 Task: Find connections with filter location Saint-Dizier with filter topic #successwith filter profile language German with filter current company Lenskart.com with filter school Suresh Gyan Vihar Univeristy, Jaipur with filter industry Retail Art Dealers with filter service category UX Research with filter keywords title Marketing Research Analyst
Action: Mouse moved to (308, 238)
Screenshot: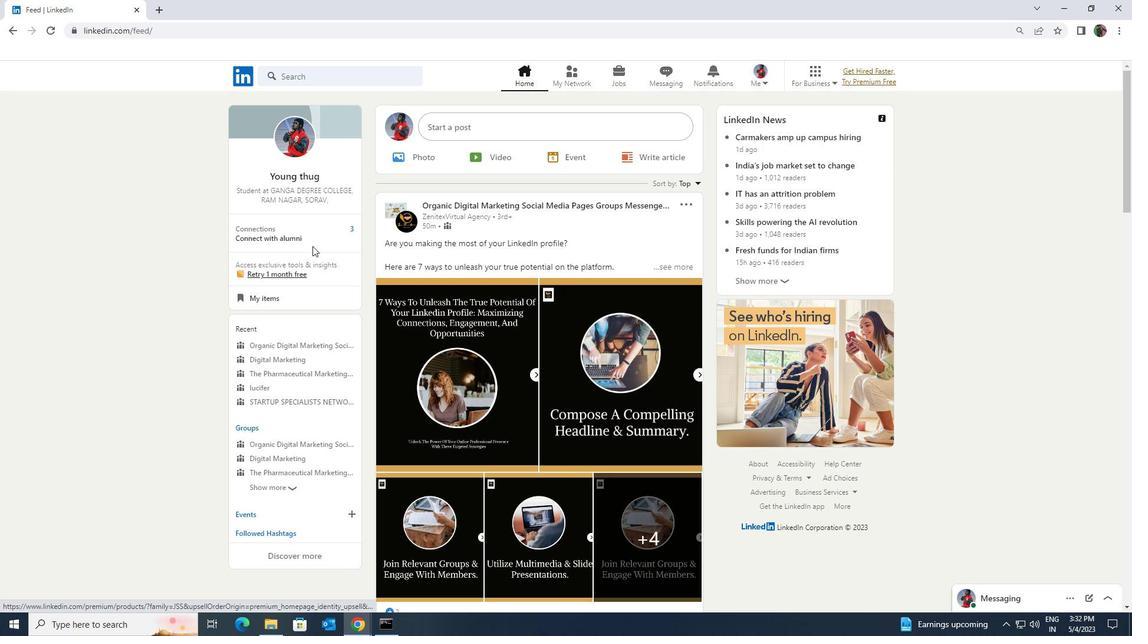 
Action: Mouse pressed left at (308, 238)
Screenshot: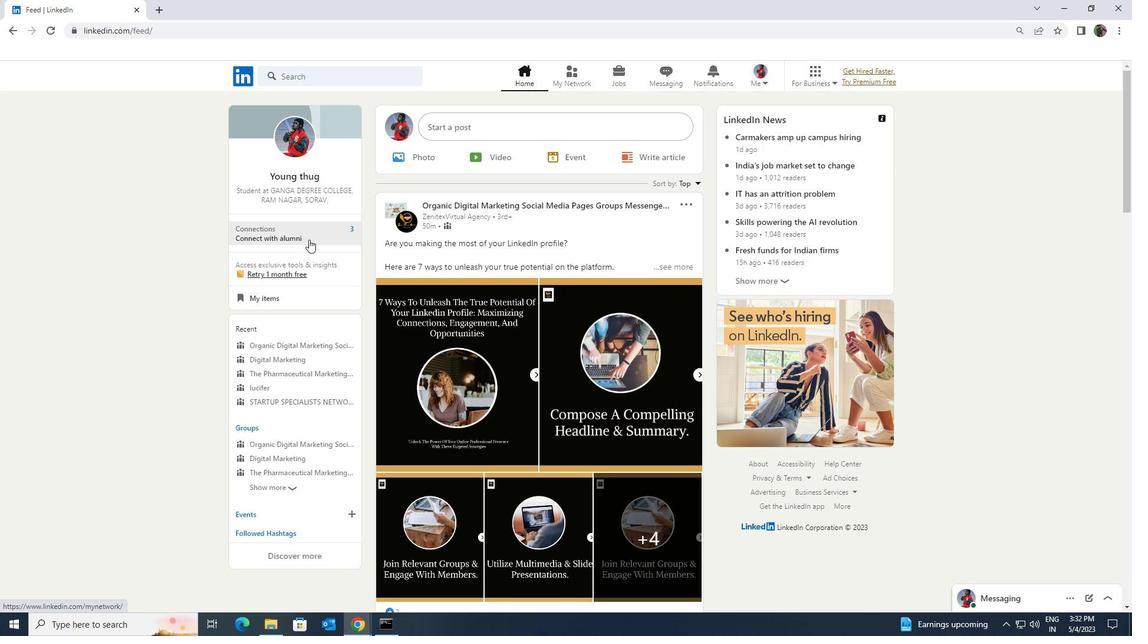 
Action: Mouse moved to (310, 143)
Screenshot: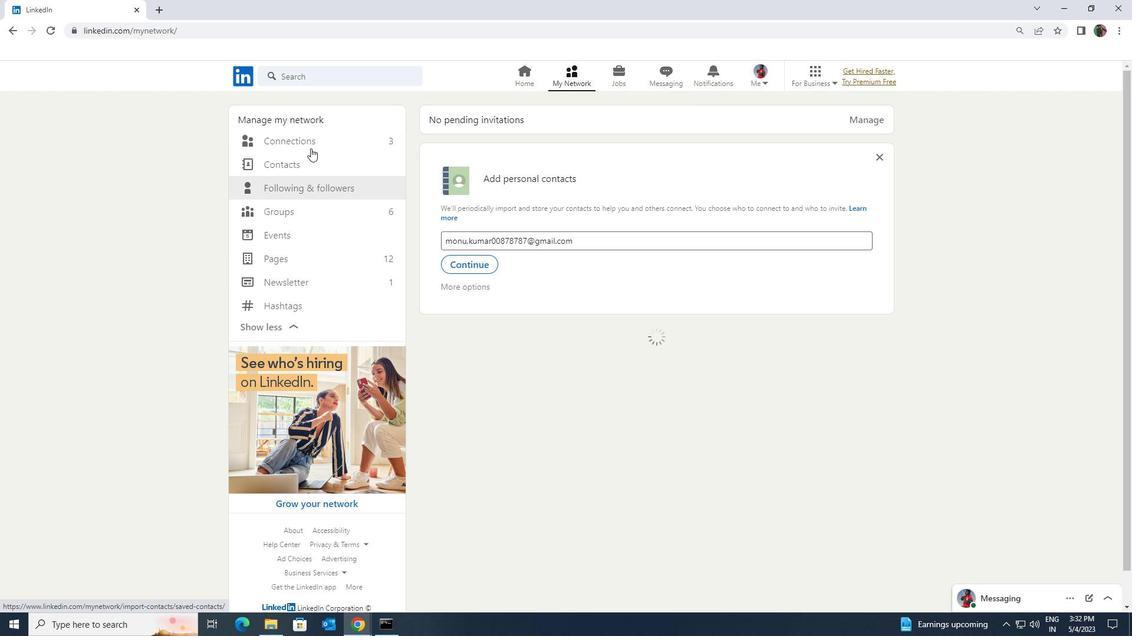 
Action: Mouse pressed left at (310, 143)
Screenshot: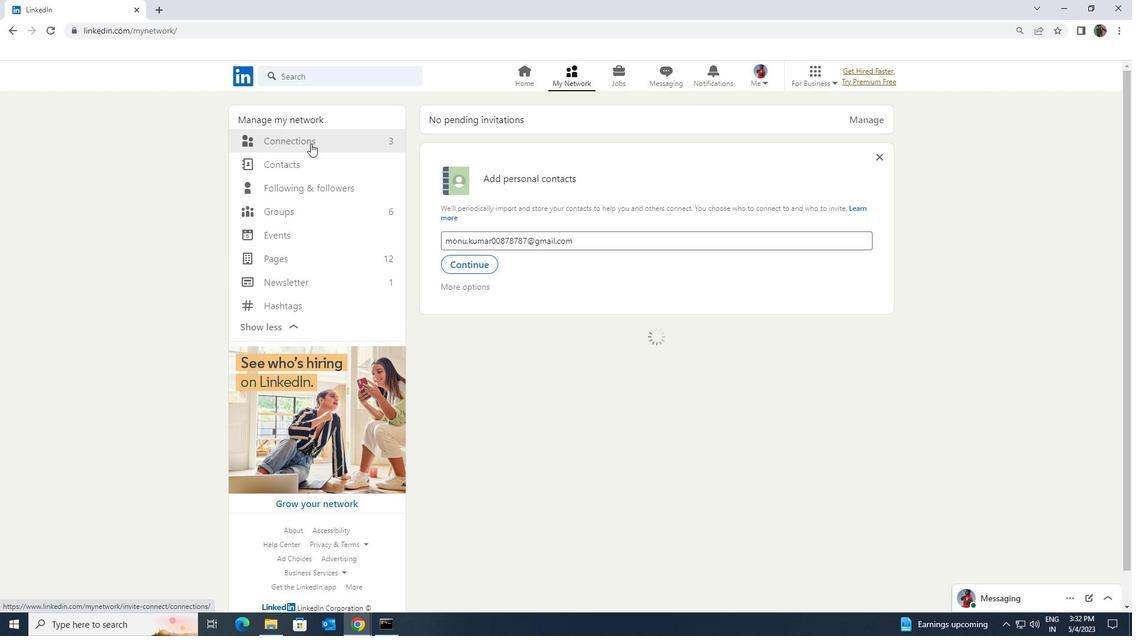 
Action: Mouse moved to (630, 142)
Screenshot: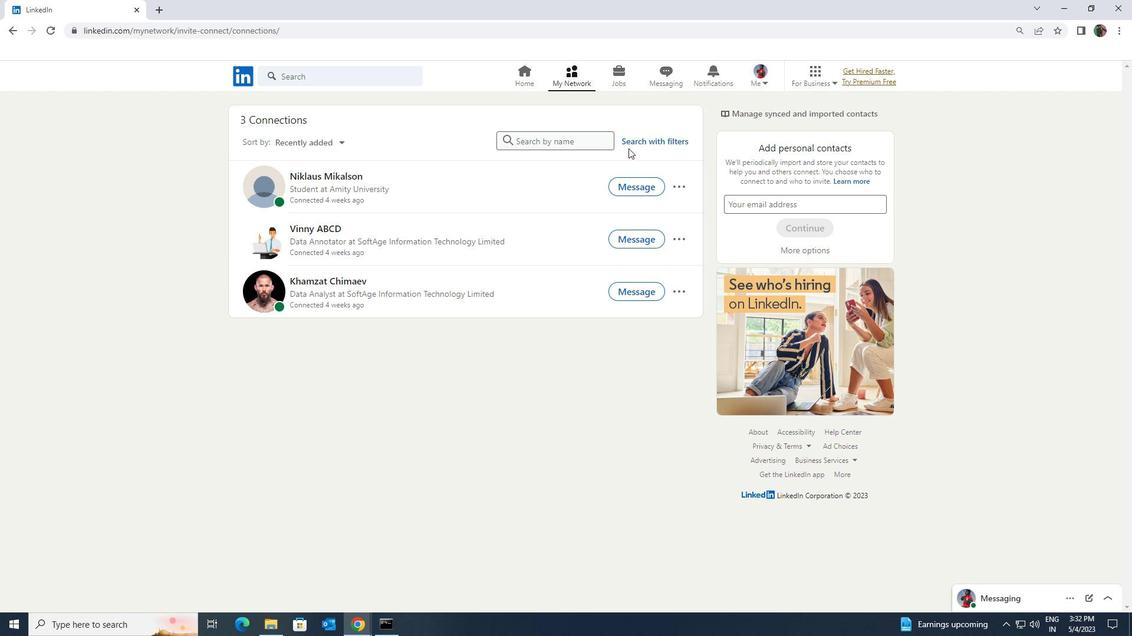 
Action: Mouse pressed left at (630, 142)
Screenshot: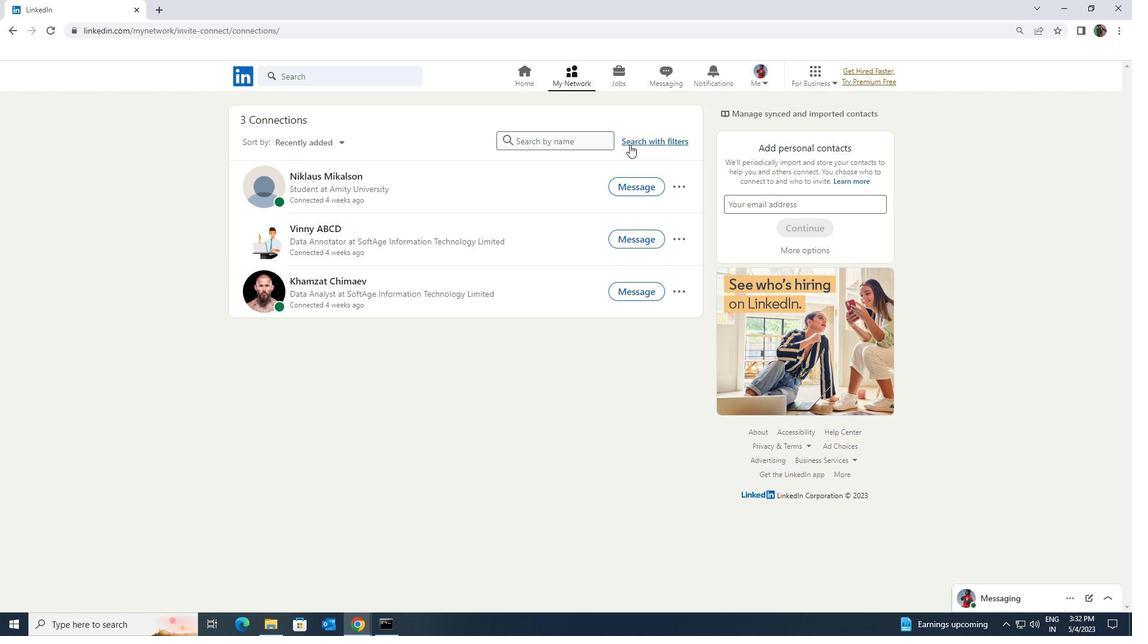 
Action: Mouse moved to (606, 110)
Screenshot: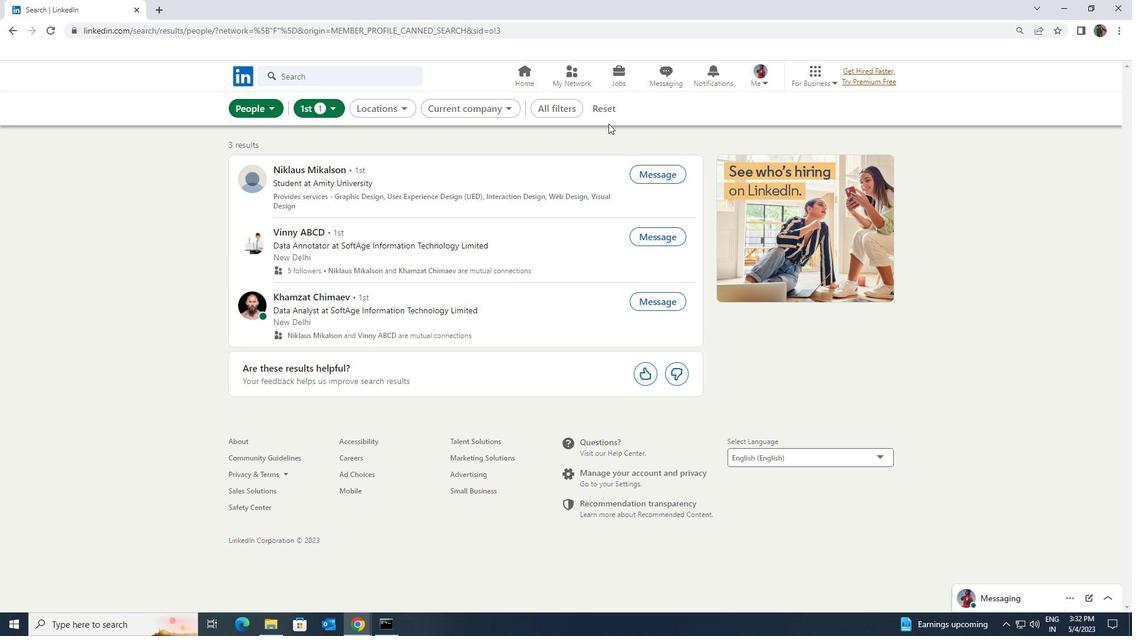 
Action: Mouse pressed left at (606, 110)
Screenshot: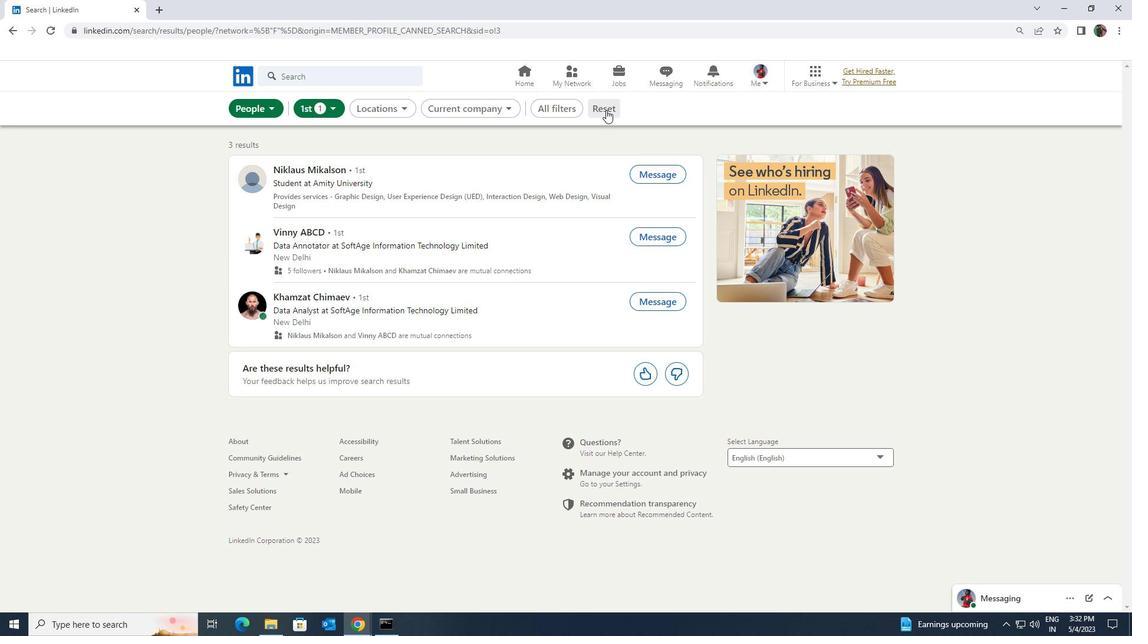 
Action: Mouse moved to (597, 109)
Screenshot: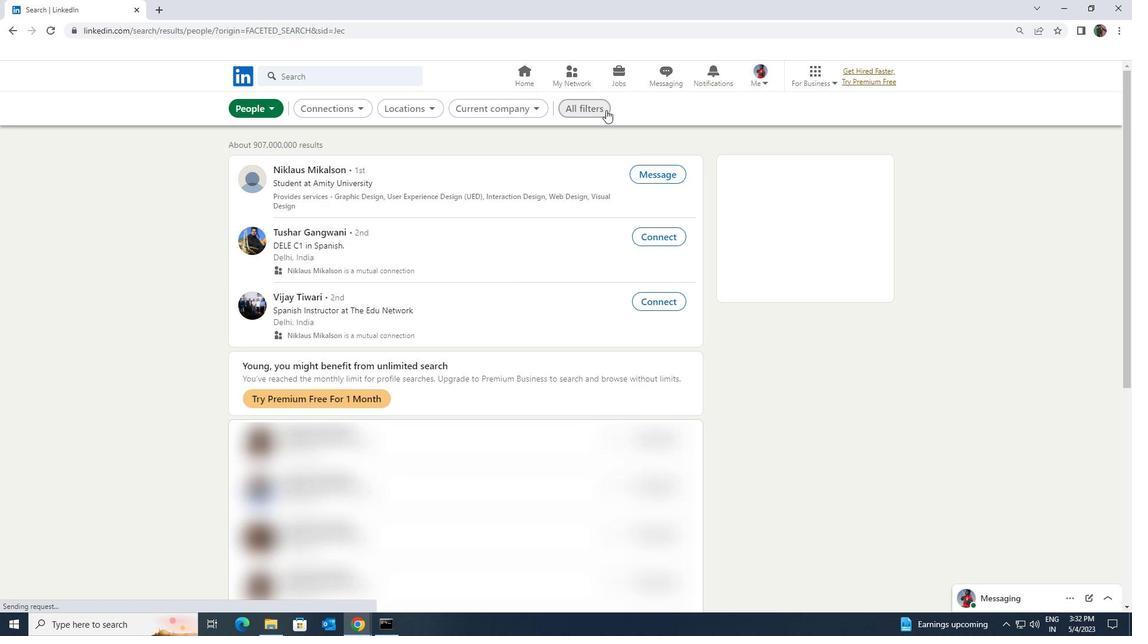 
Action: Mouse pressed left at (597, 109)
Screenshot: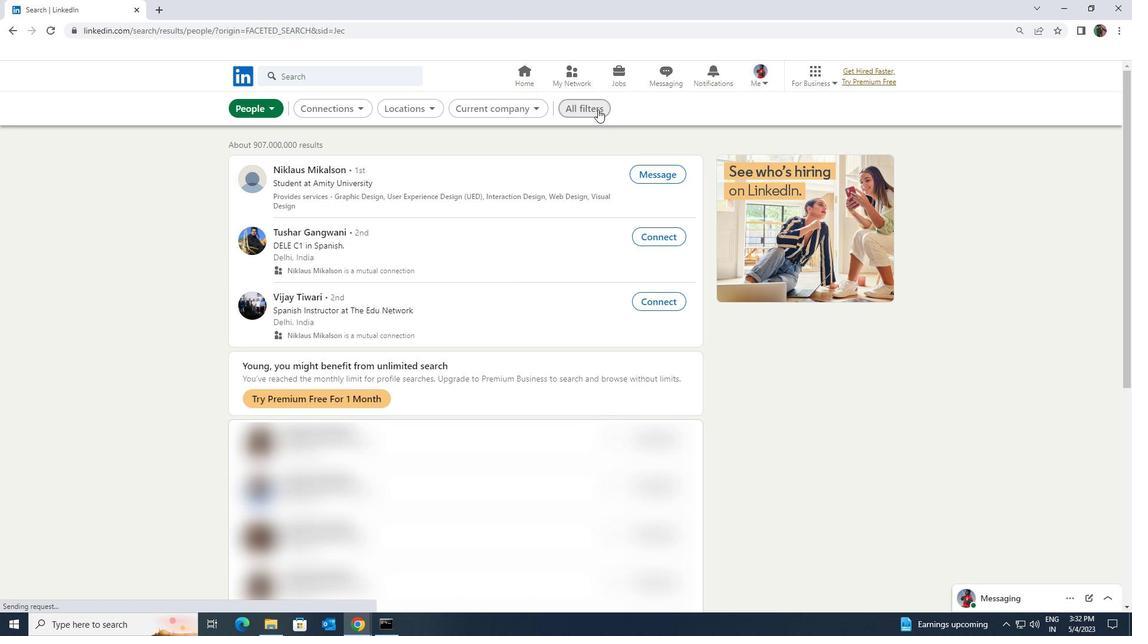 
Action: Mouse moved to (1044, 460)
Screenshot: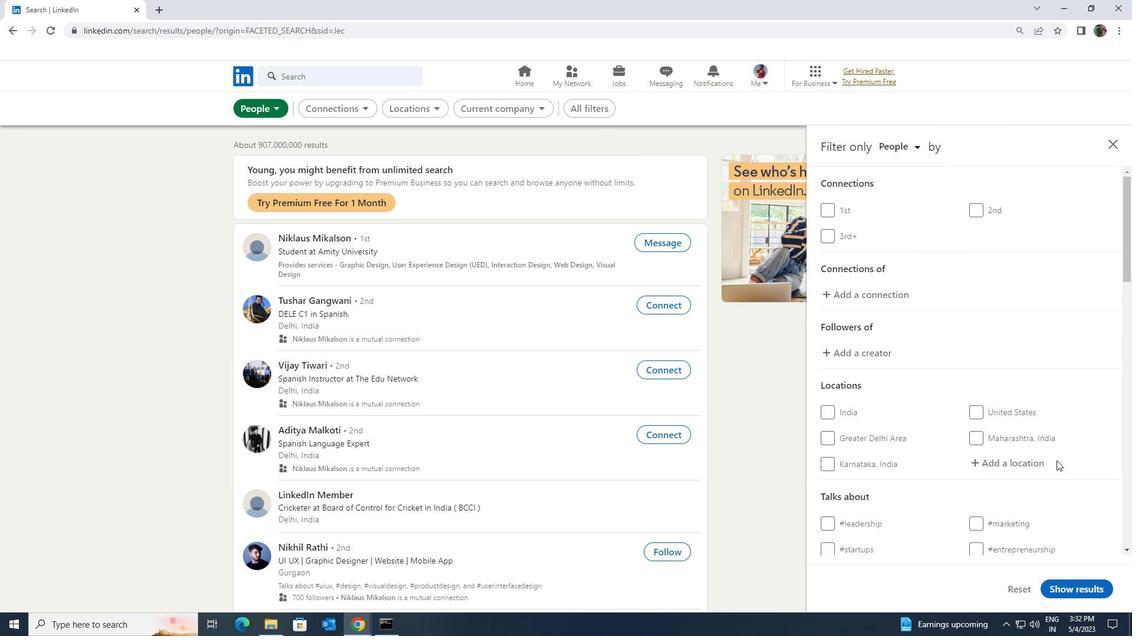 
Action: Mouse pressed left at (1044, 460)
Screenshot: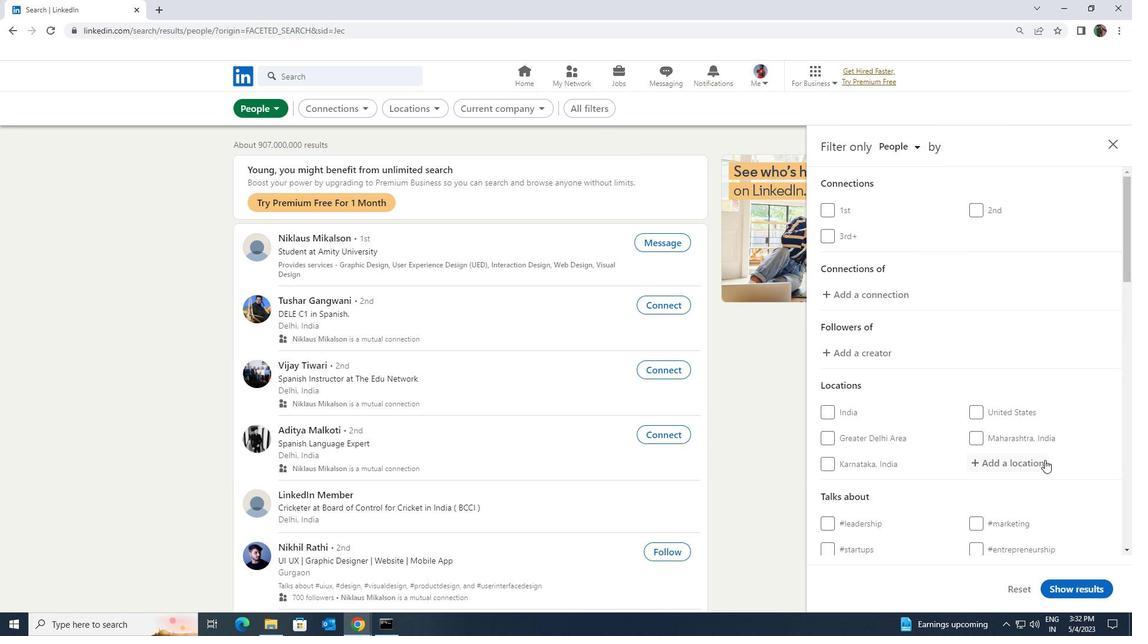 
Action: Key pressed <Key.shift>SAINT<Key.space><Key.shift>DIZ
Screenshot: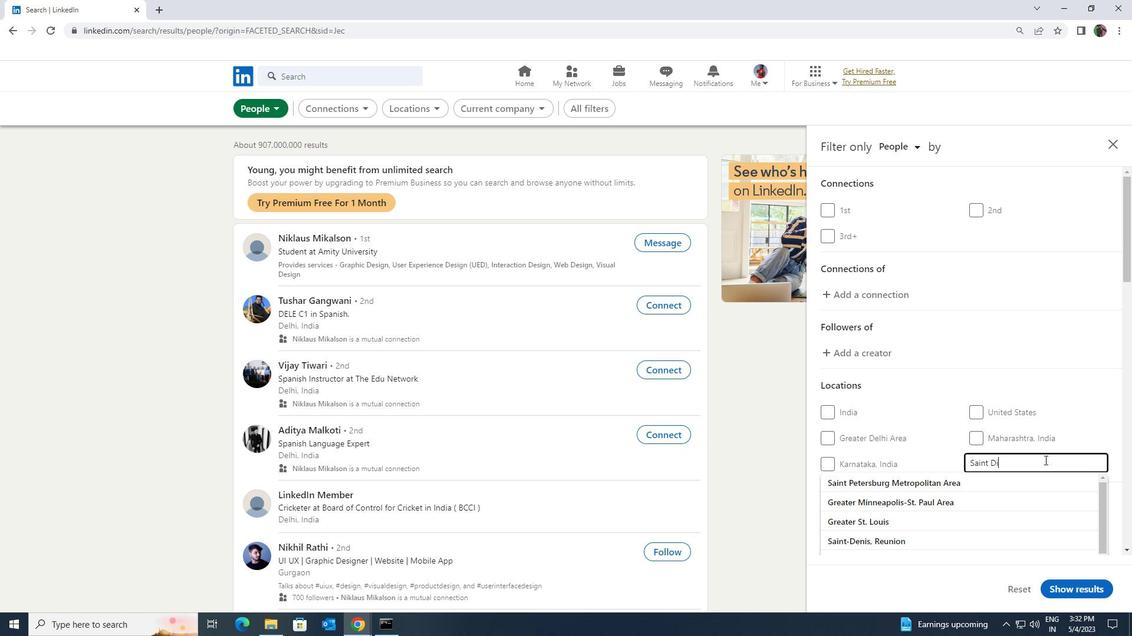 
Action: Mouse moved to (1033, 482)
Screenshot: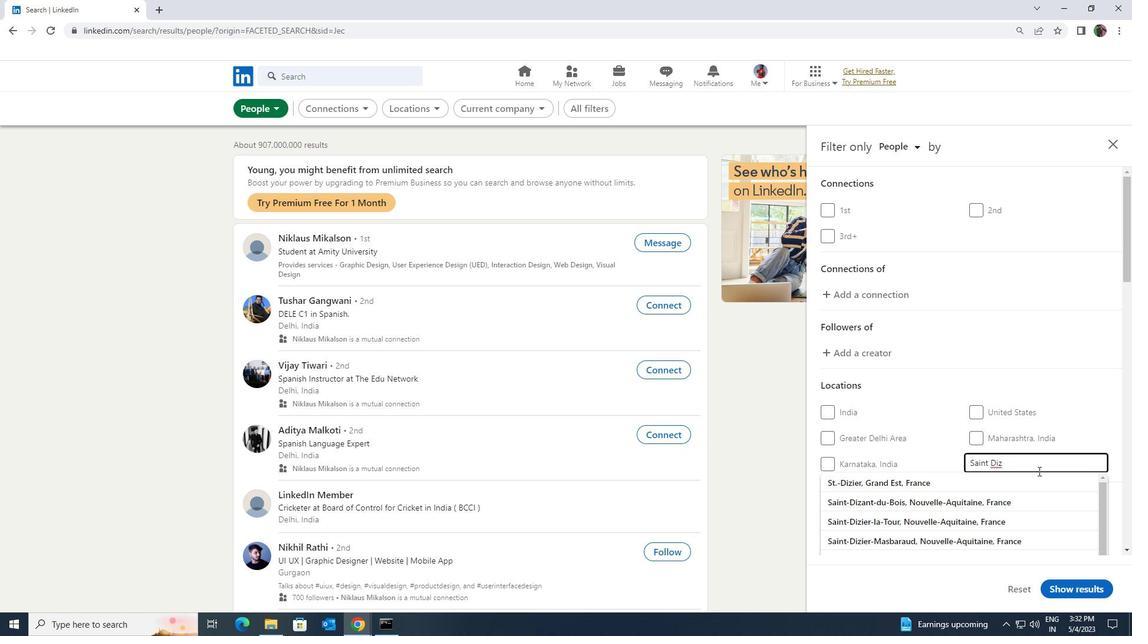 
Action: Mouse pressed left at (1033, 482)
Screenshot: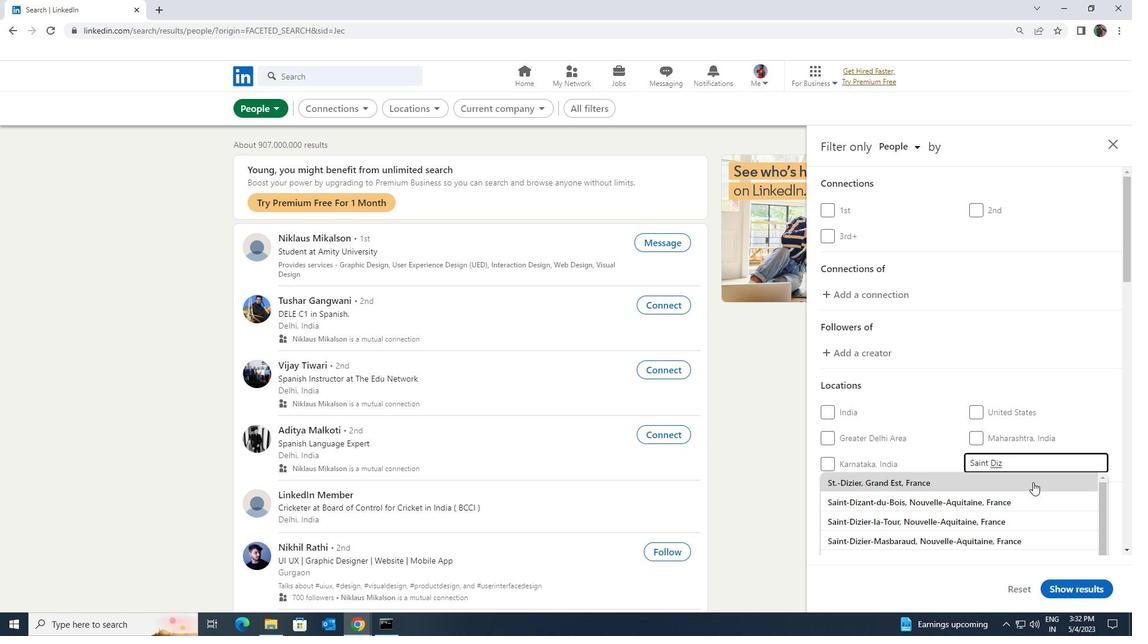 
Action: Mouse scrolled (1033, 482) with delta (0, 0)
Screenshot: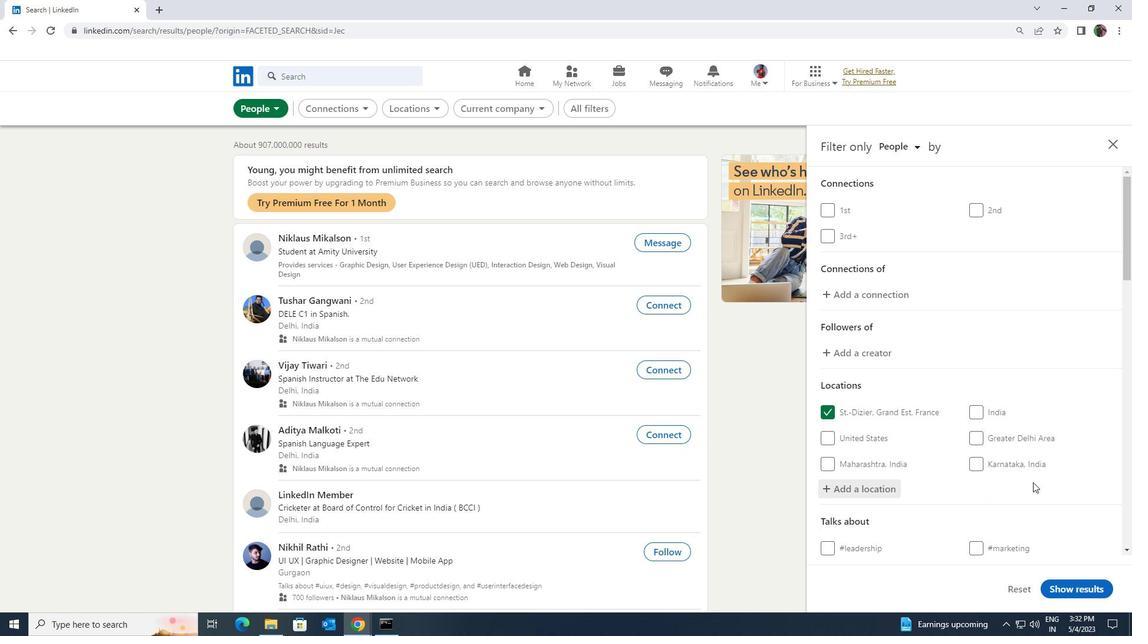 
Action: Mouse moved to (1032, 483)
Screenshot: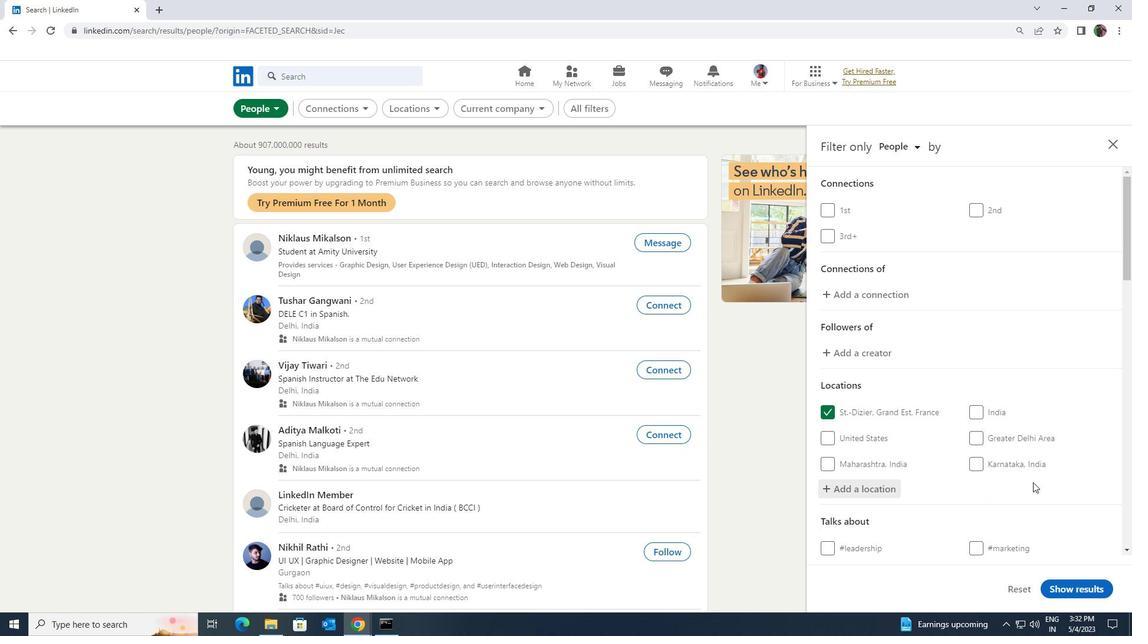 
Action: Mouse scrolled (1032, 482) with delta (0, 0)
Screenshot: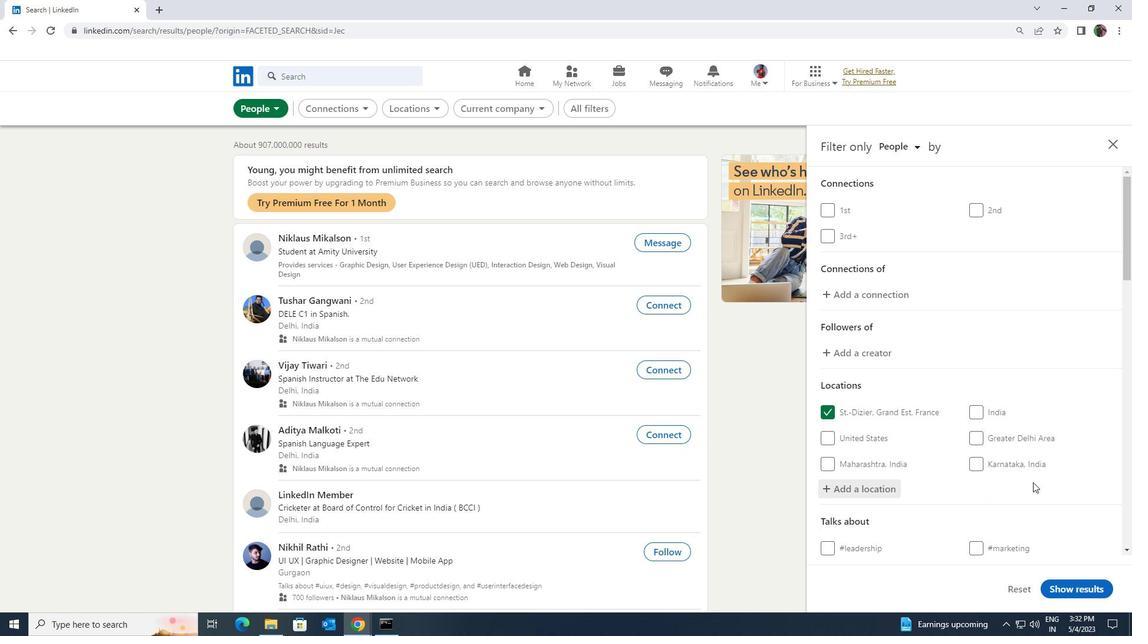 
Action: Mouse moved to (1030, 483)
Screenshot: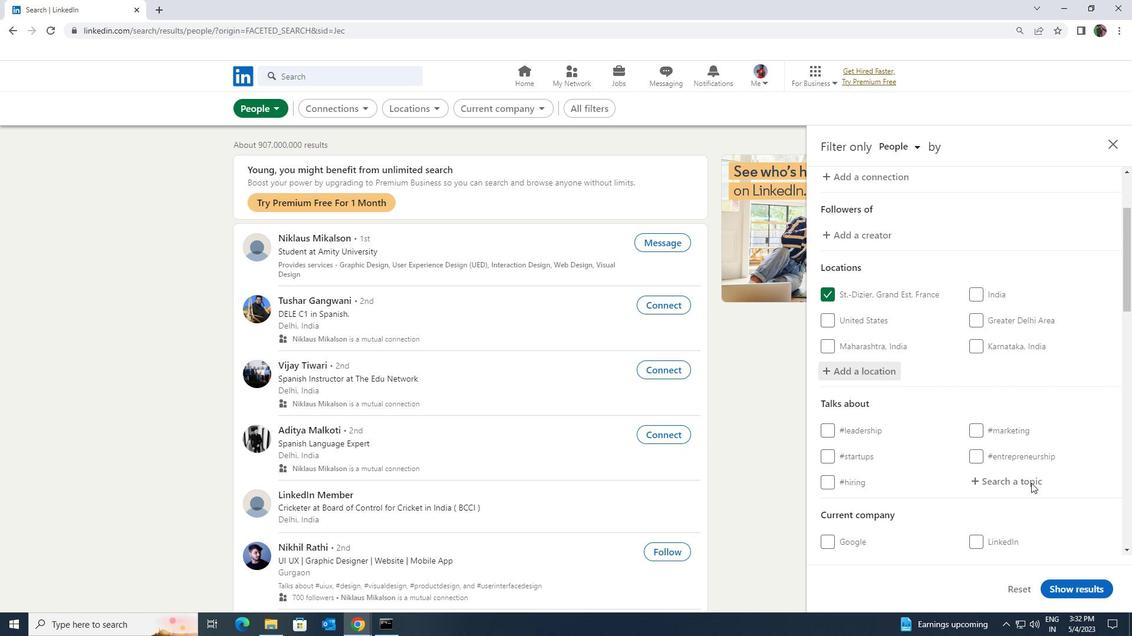 
Action: Mouse pressed left at (1030, 483)
Screenshot: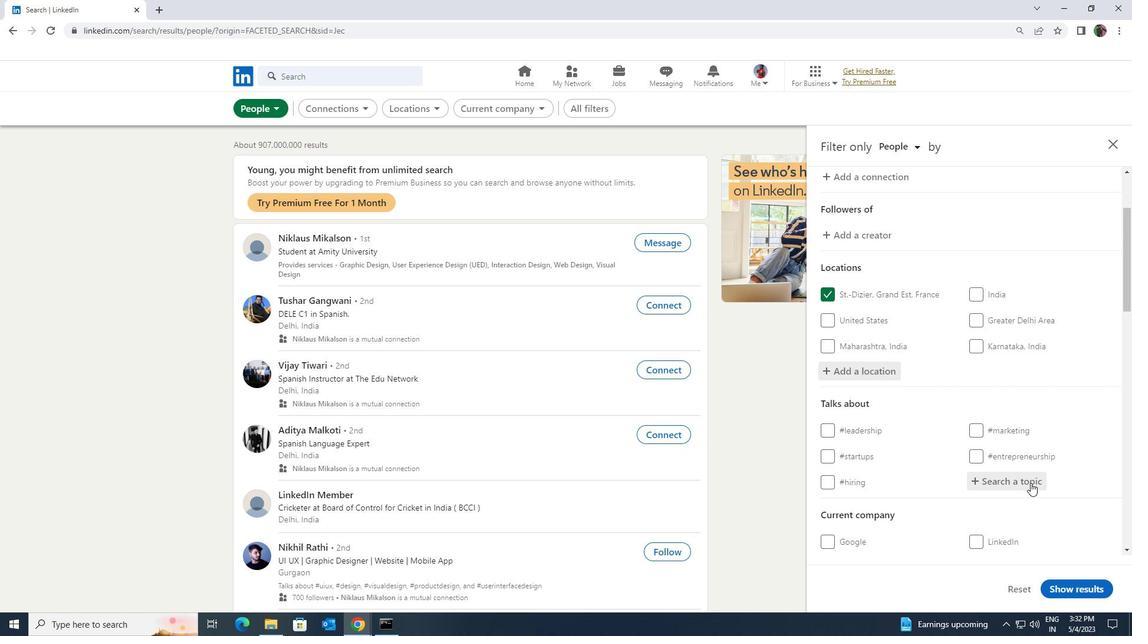 
Action: Key pressed <Key.shift><Key.shift><Key.shift><Key.shift><Key.shift><Key.shift><Key.shift><Key.shift><Key.shift><Key.shift>SUCESS
Screenshot: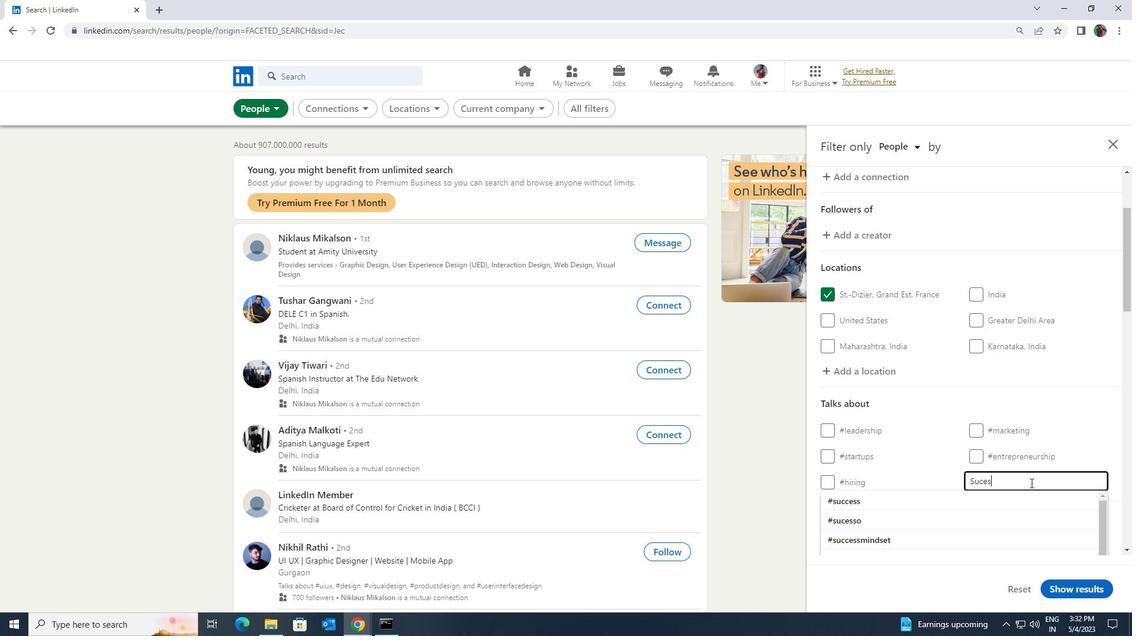 
Action: Mouse moved to (1009, 514)
Screenshot: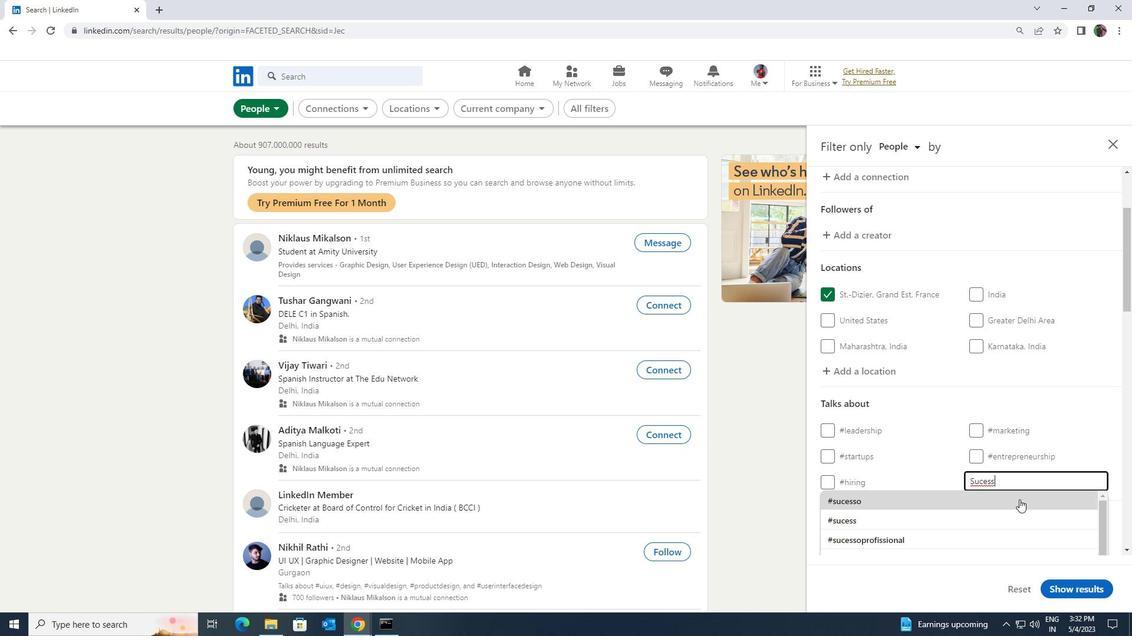 
Action: Mouse pressed left at (1009, 514)
Screenshot: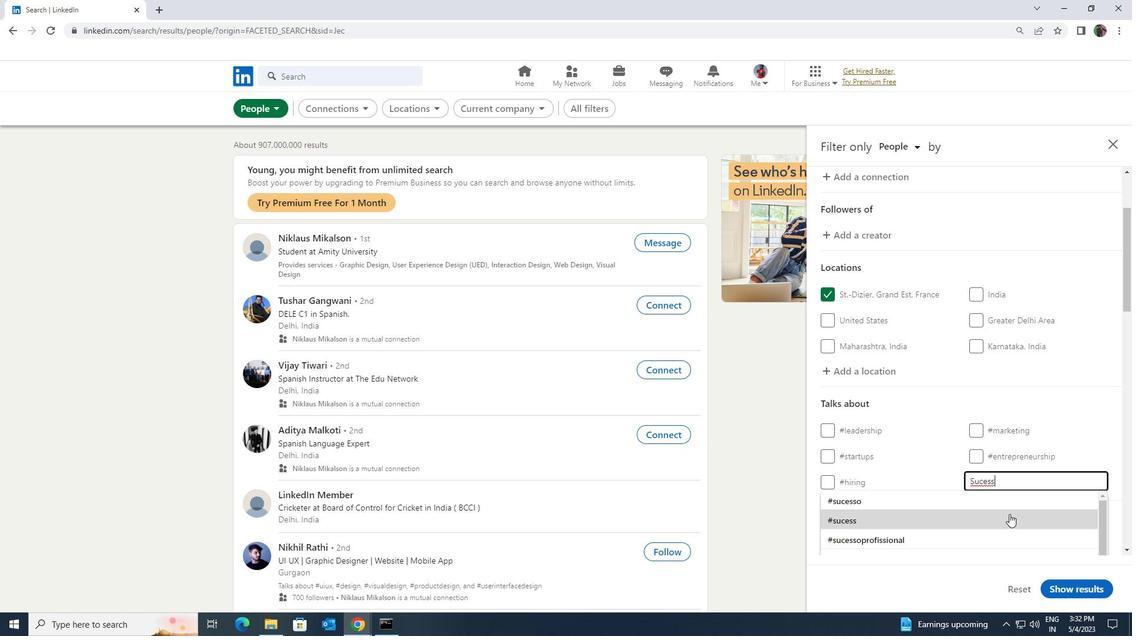 
Action: Mouse moved to (1008, 515)
Screenshot: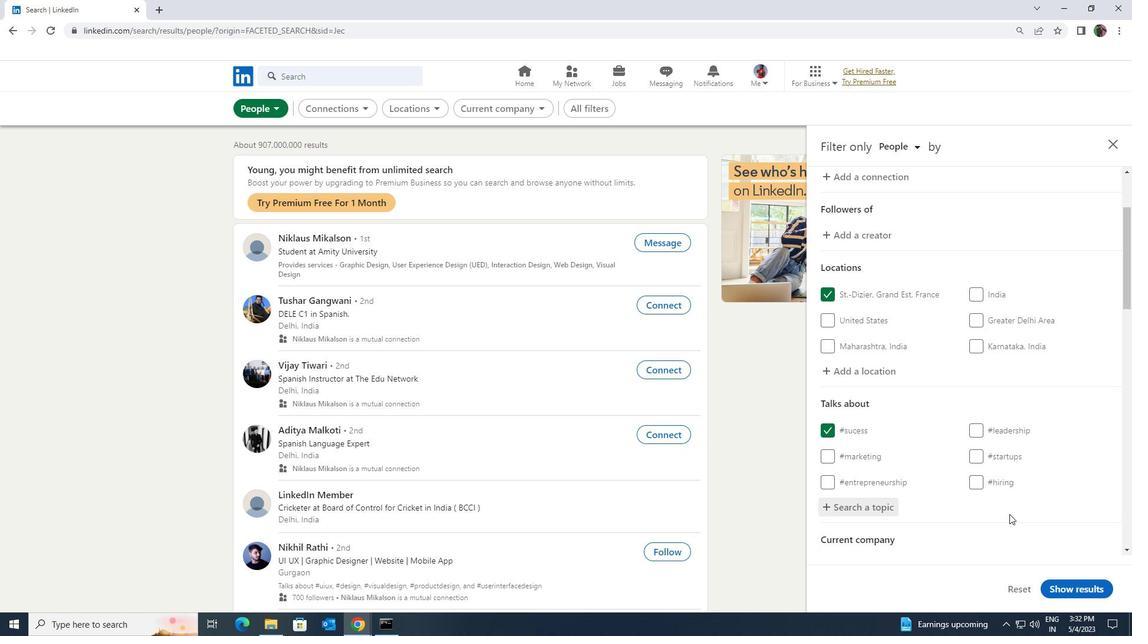 
Action: Mouse scrolled (1008, 515) with delta (0, 0)
Screenshot: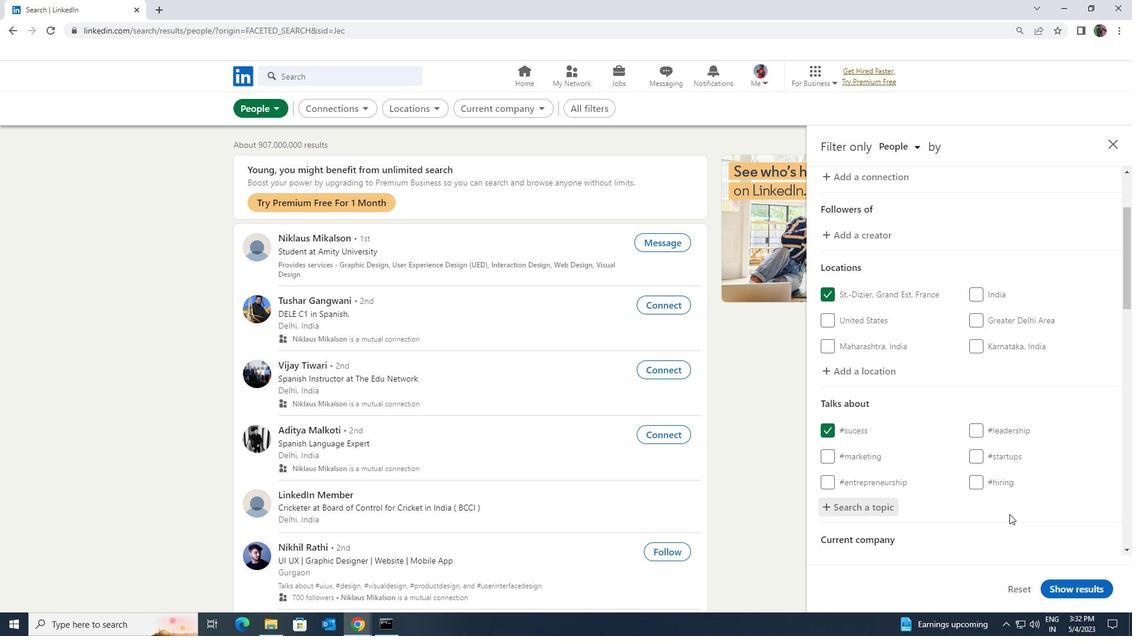 
Action: Mouse scrolled (1008, 515) with delta (0, 0)
Screenshot: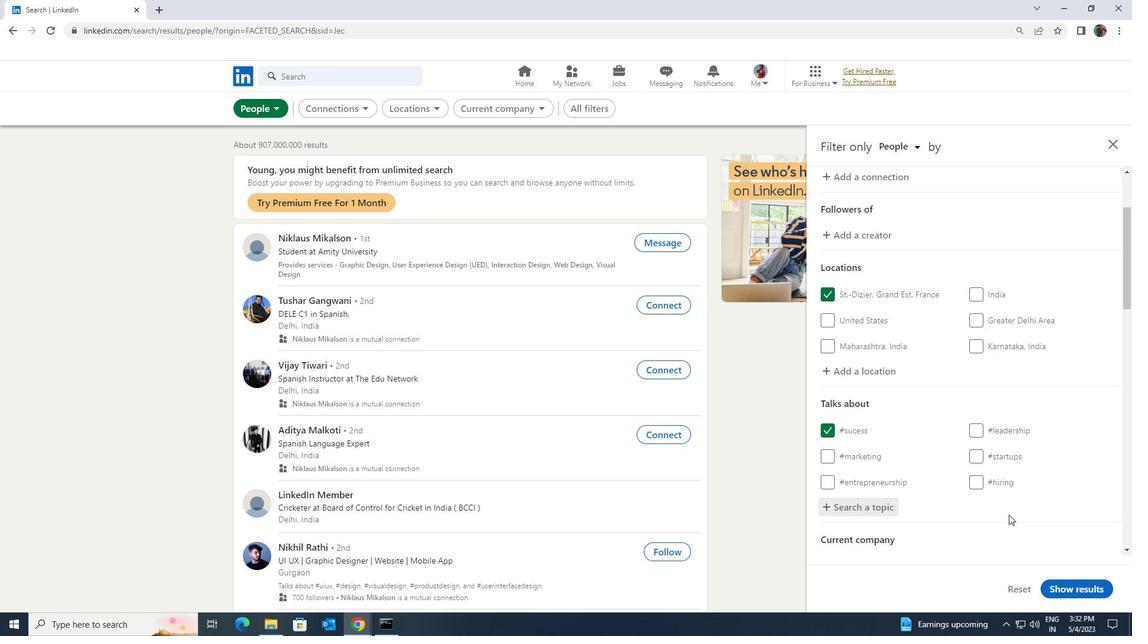 
Action: Mouse moved to (1007, 516)
Screenshot: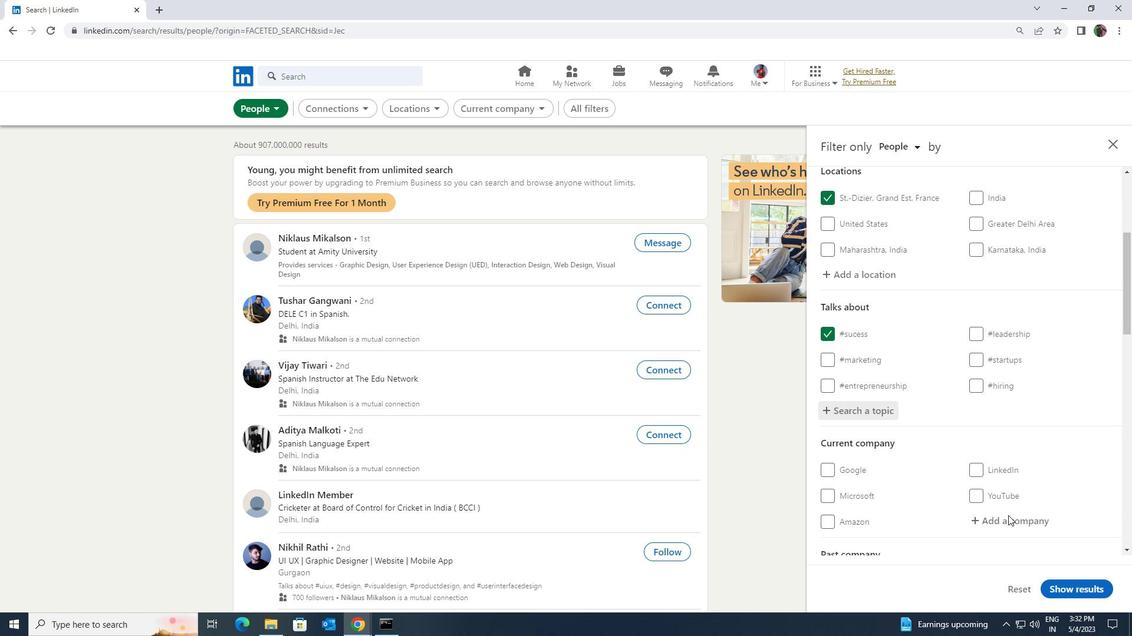 
Action: Mouse scrolled (1007, 515) with delta (0, 0)
Screenshot: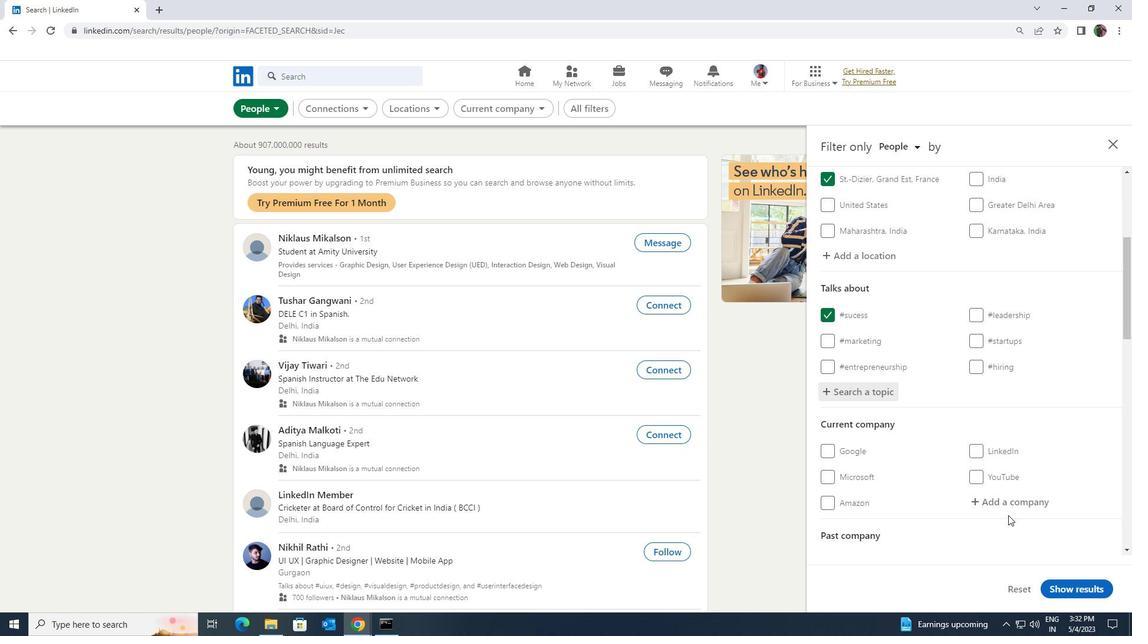 
Action: Mouse scrolled (1007, 515) with delta (0, 0)
Screenshot: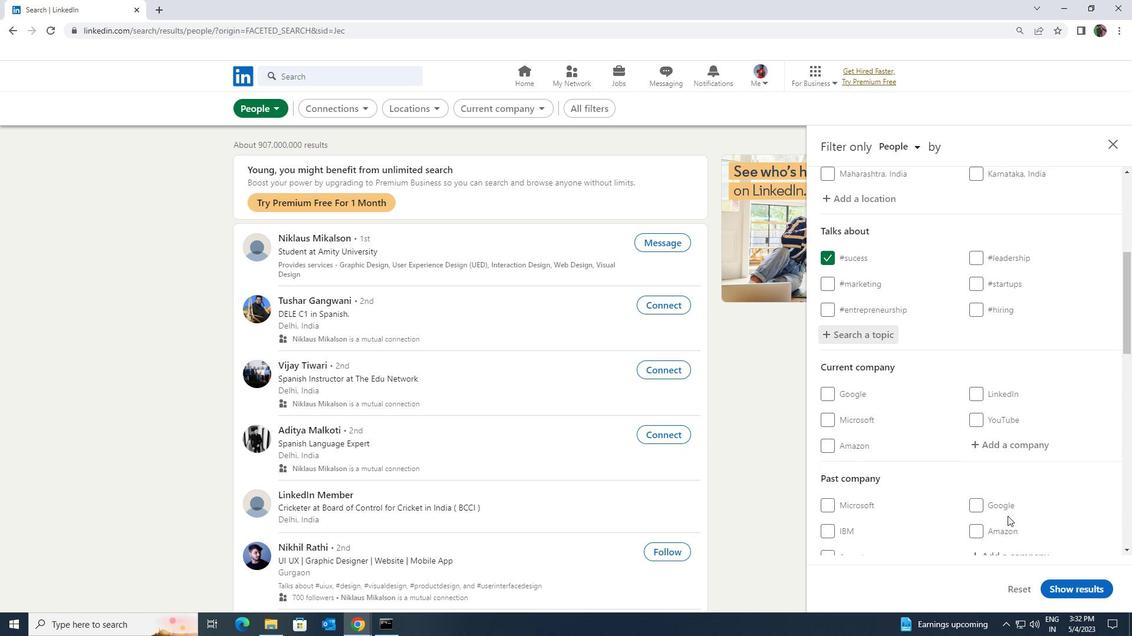 
Action: Mouse scrolled (1007, 515) with delta (0, 0)
Screenshot: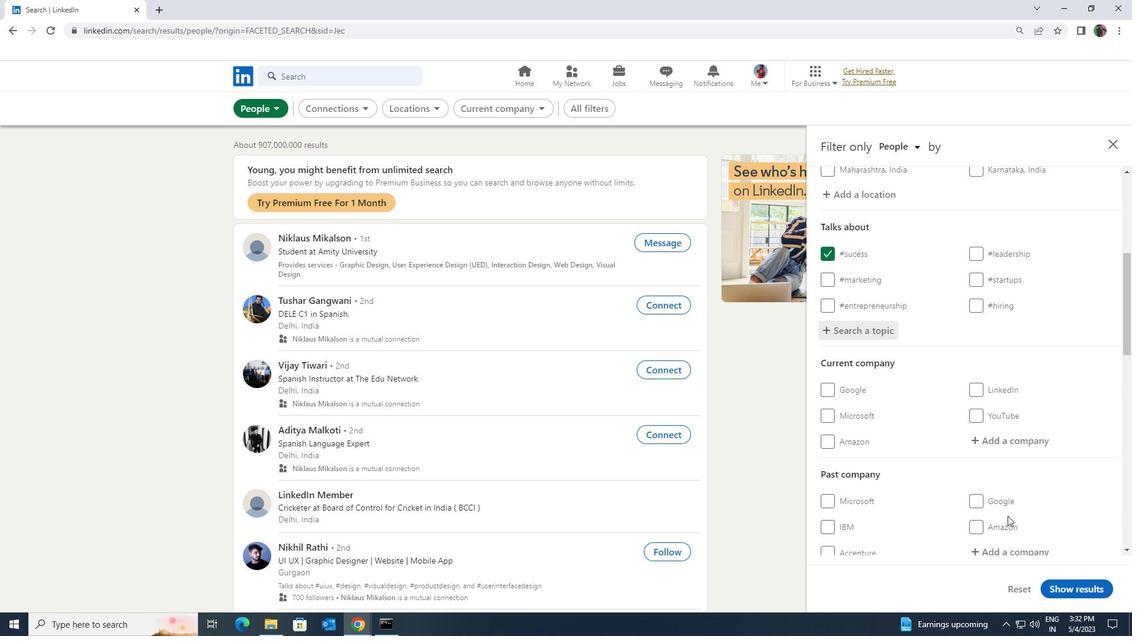 
Action: Mouse scrolled (1007, 515) with delta (0, 0)
Screenshot: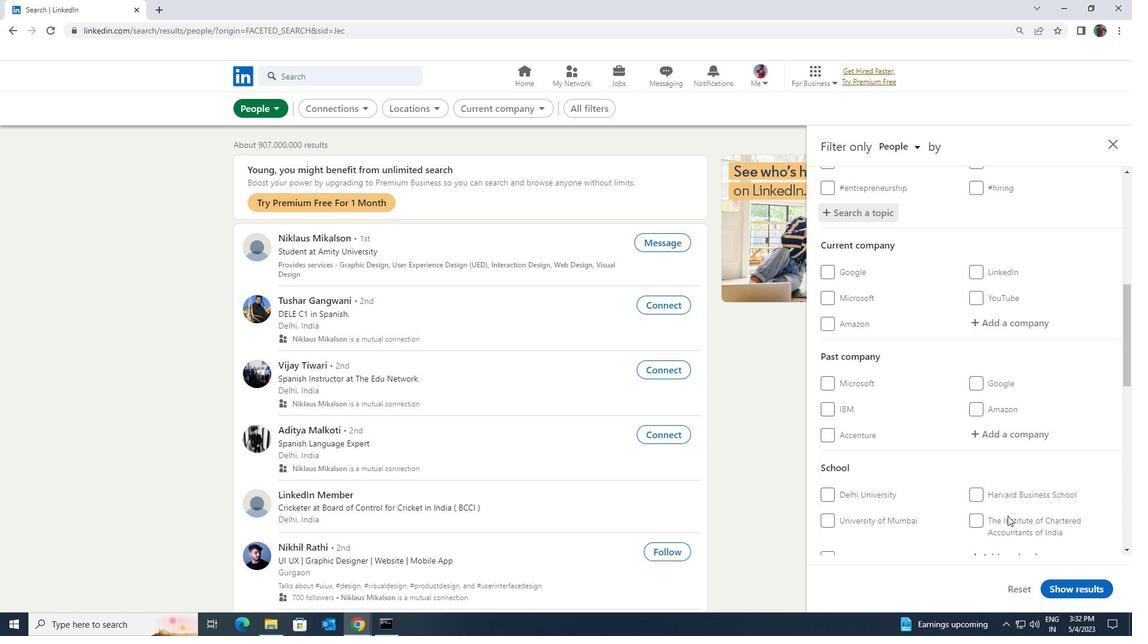 
Action: Mouse scrolled (1007, 515) with delta (0, 0)
Screenshot: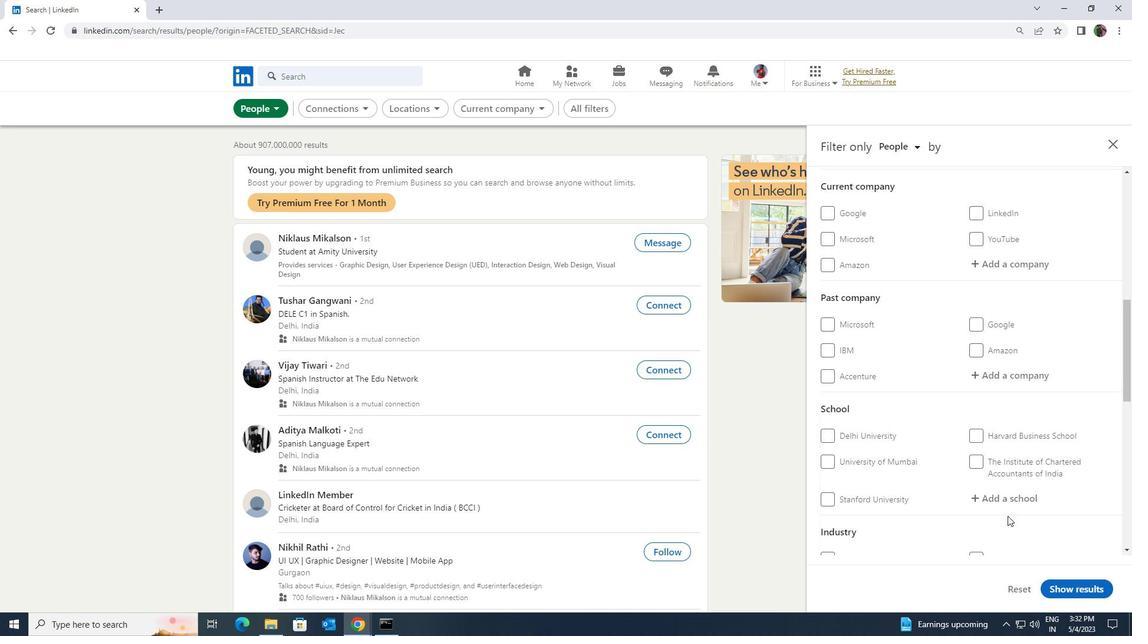 
Action: Mouse scrolled (1007, 515) with delta (0, 0)
Screenshot: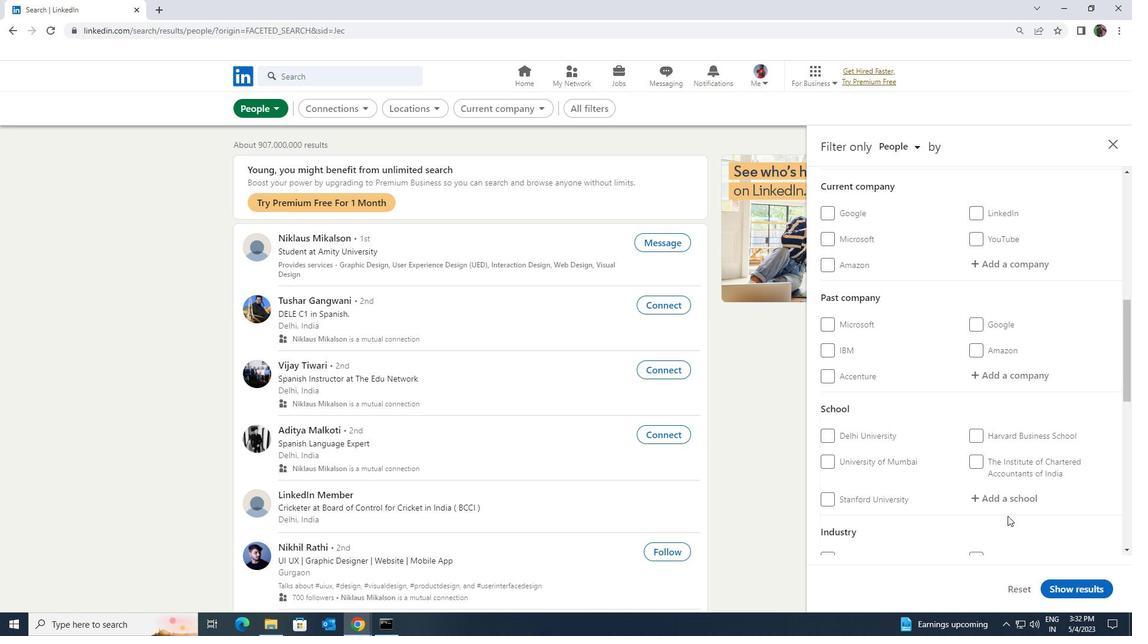 
Action: Mouse scrolled (1007, 515) with delta (0, 0)
Screenshot: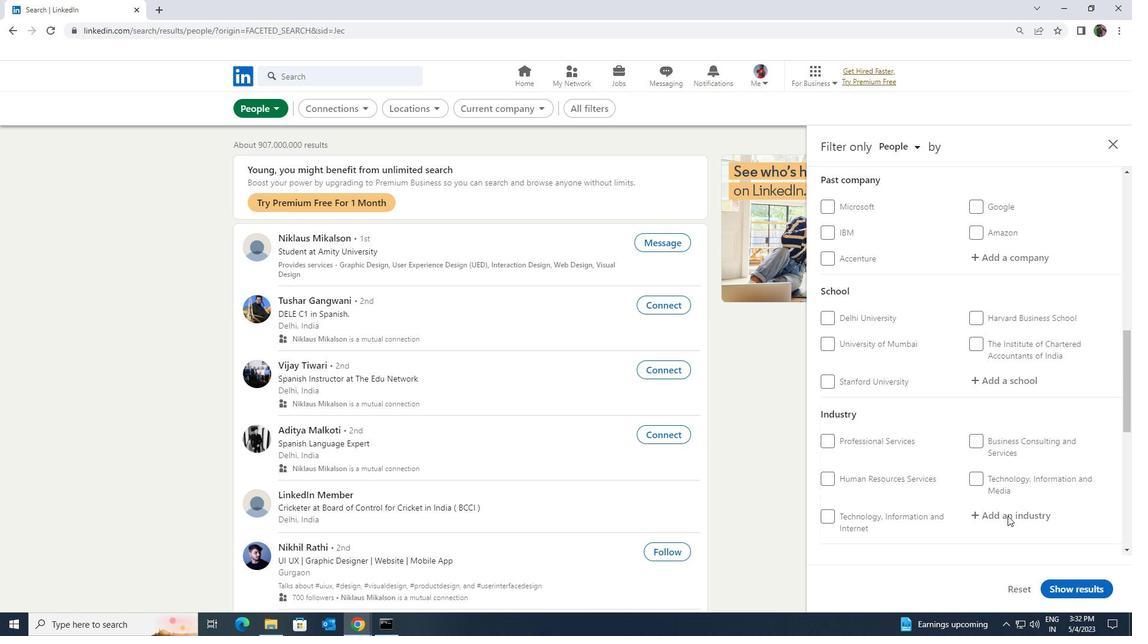 
Action: Mouse scrolled (1007, 515) with delta (0, 0)
Screenshot: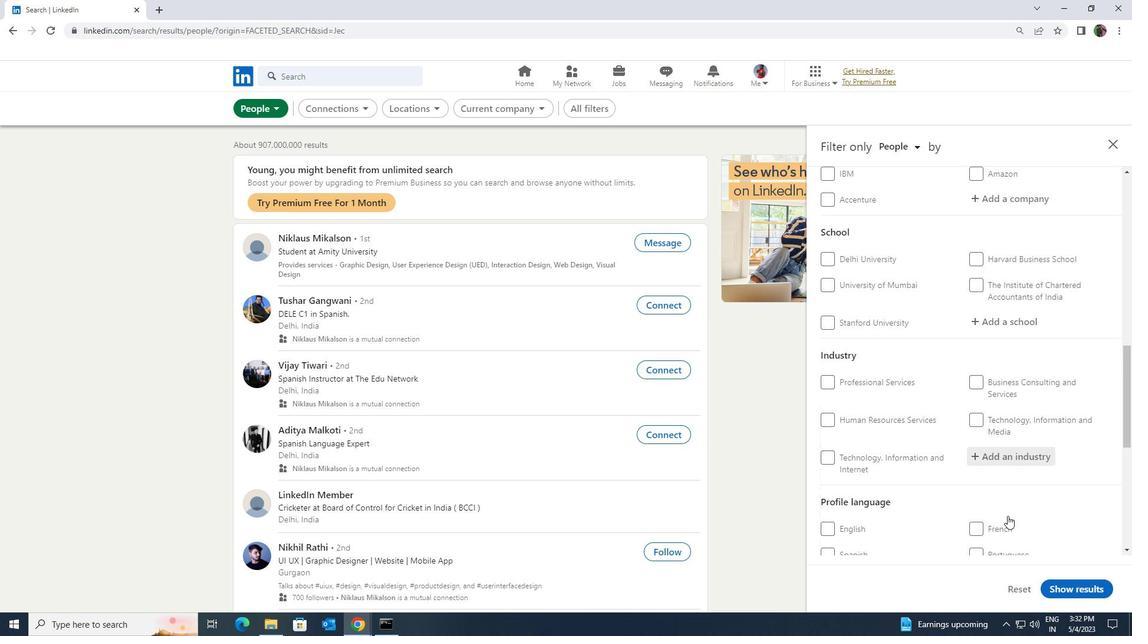 
Action: Mouse moved to (824, 520)
Screenshot: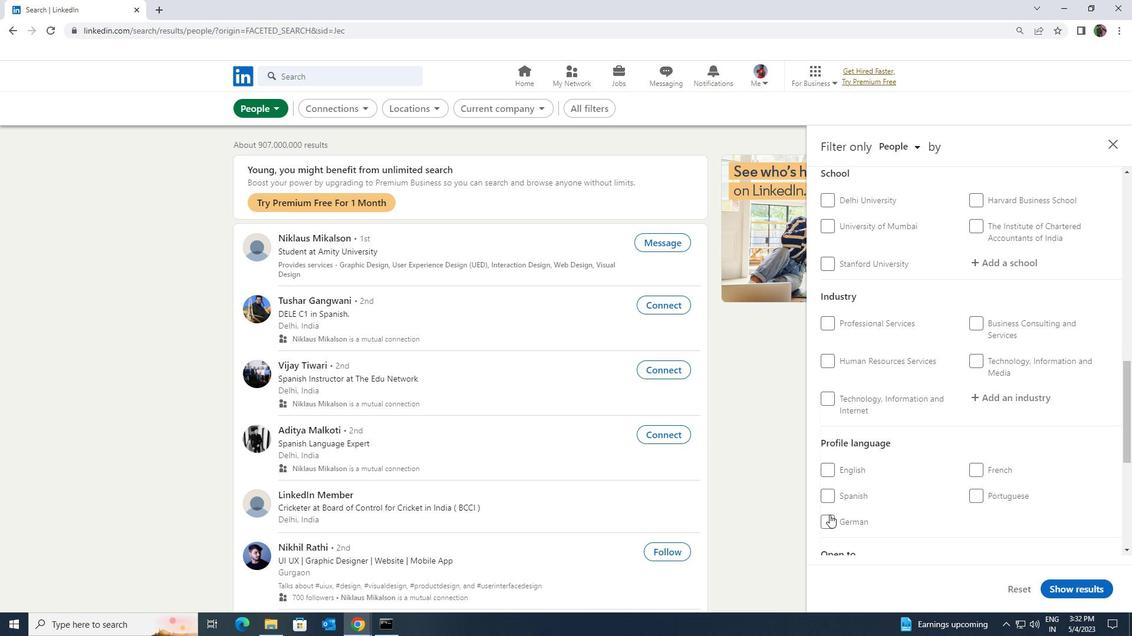 
Action: Mouse pressed left at (824, 520)
Screenshot: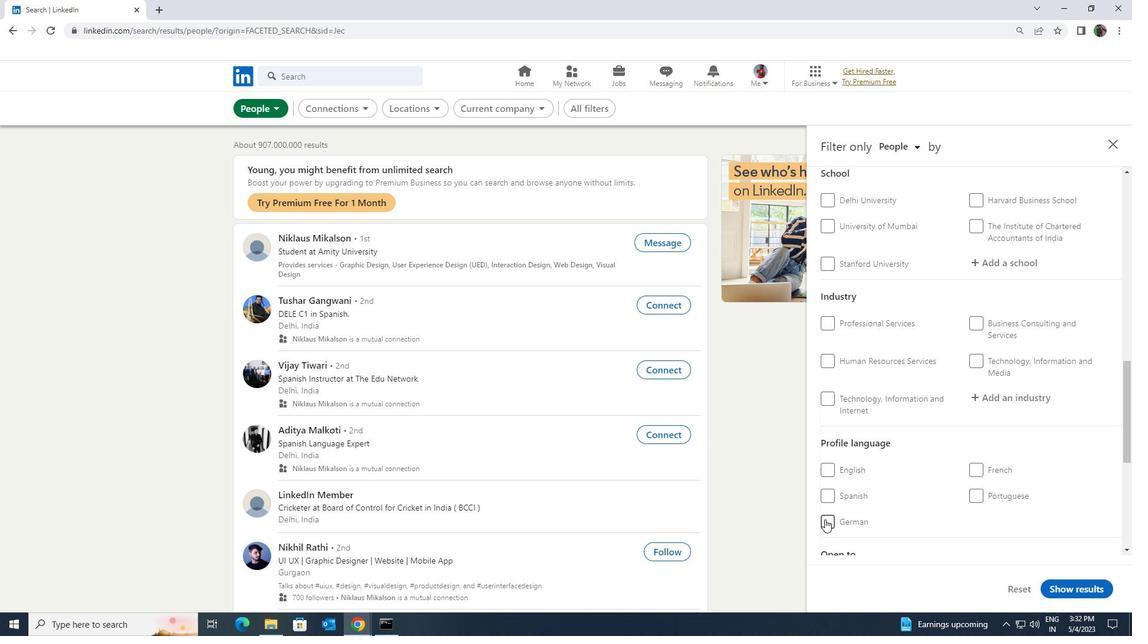 
Action: Mouse moved to (946, 499)
Screenshot: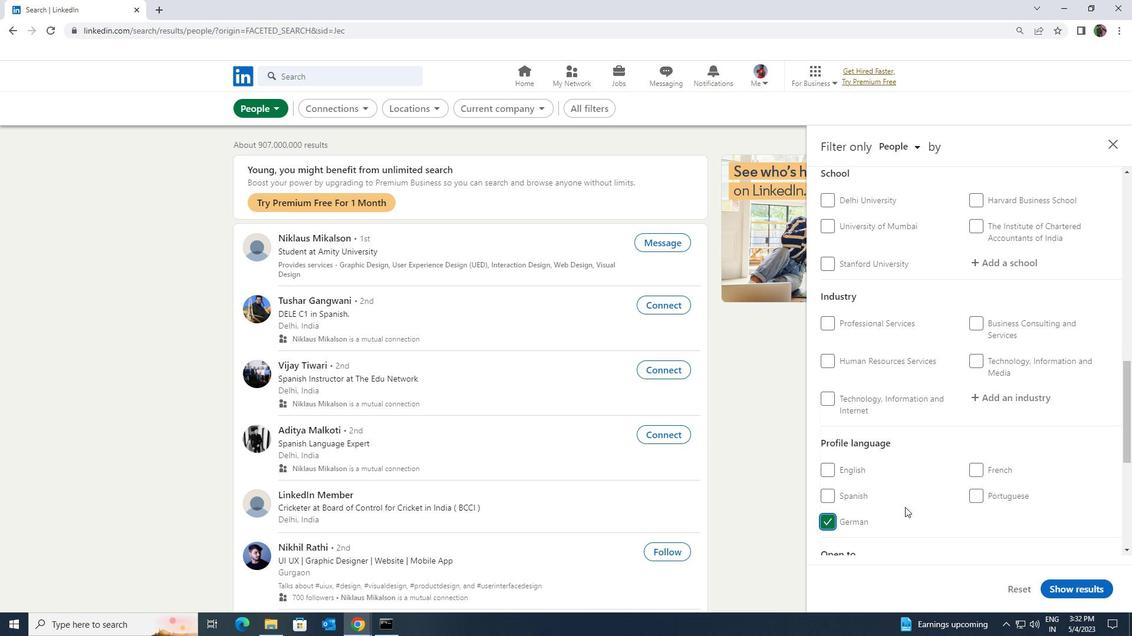 
Action: Mouse scrolled (946, 500) with delta (0, 0)
Screenshot: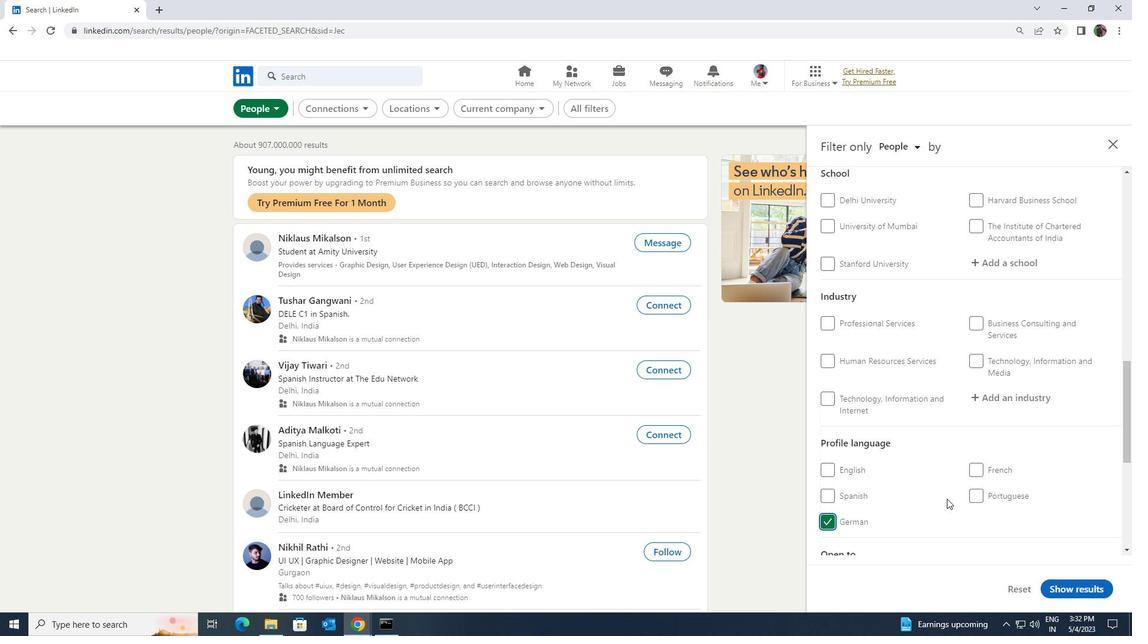 
Action: Mouse scrolled (946, 500) with delta (0, 0)
Screenshot: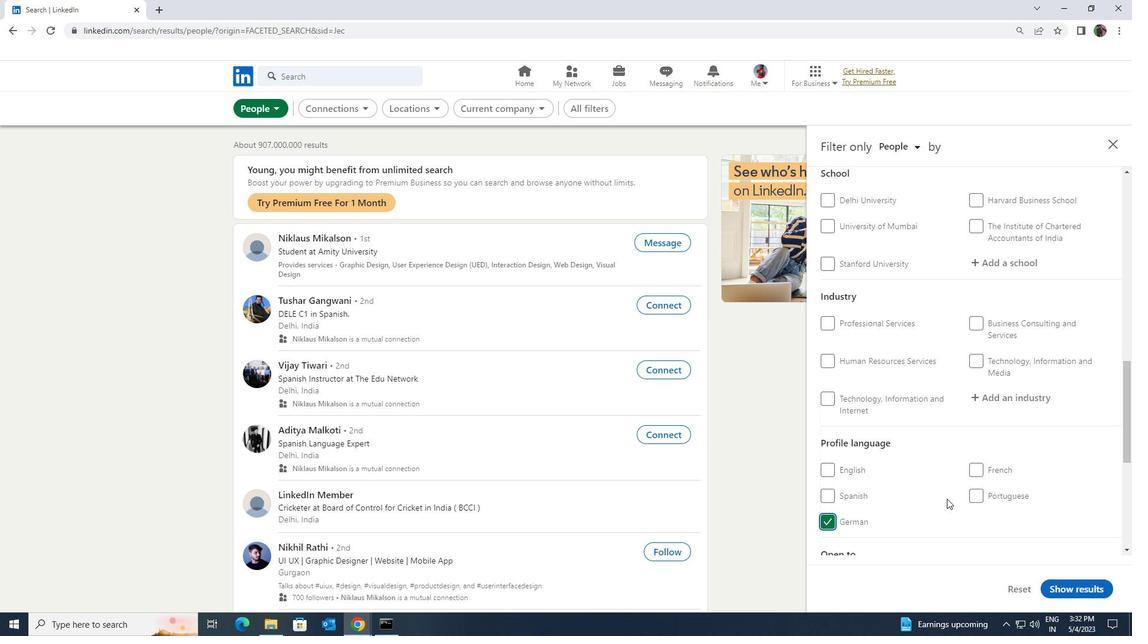 
Action: Mouse moved to (946, 499)
Screenshot: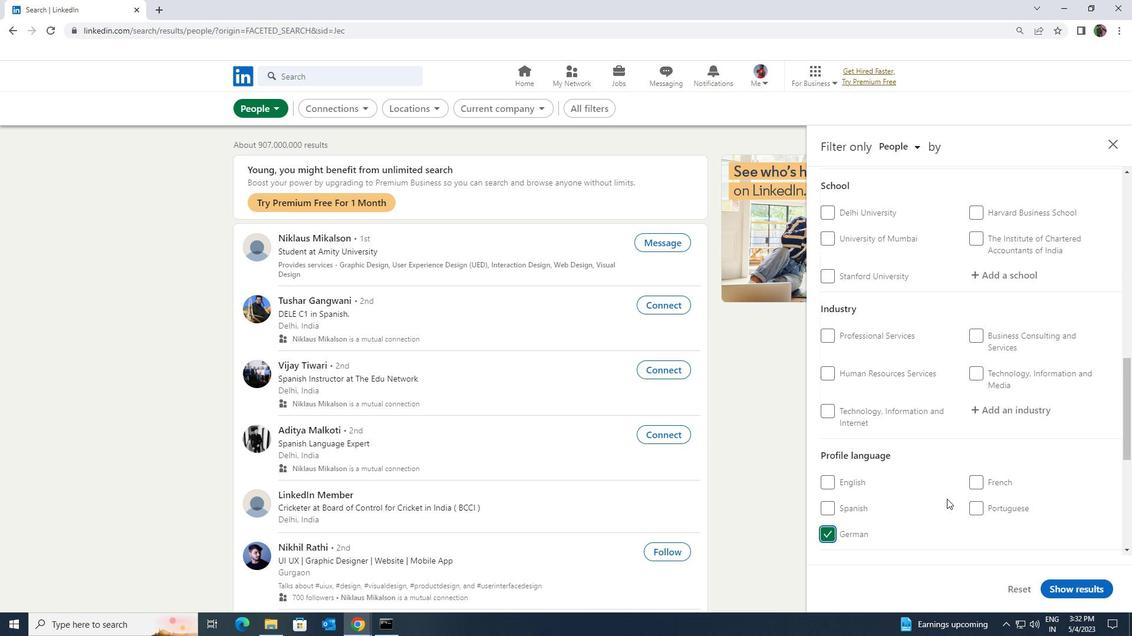 
Action: Mouse scrolled (946, 500) with delta (0, 0)
Screenshot: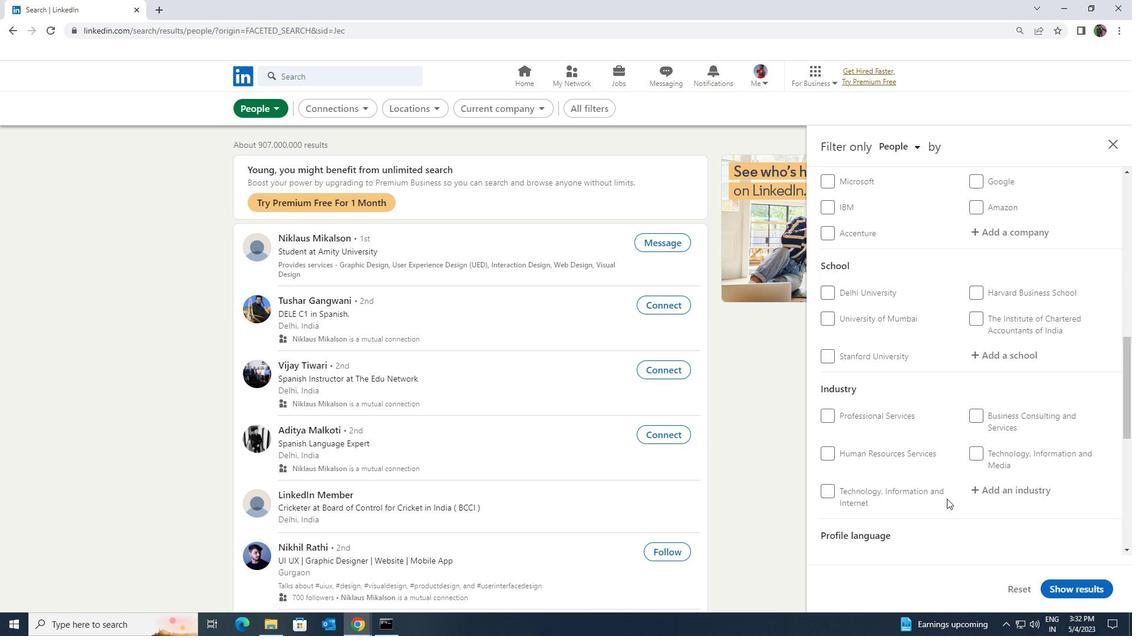 
Action: Mouse scrolled (946, 500) with delta (0, 0)
Screenshot: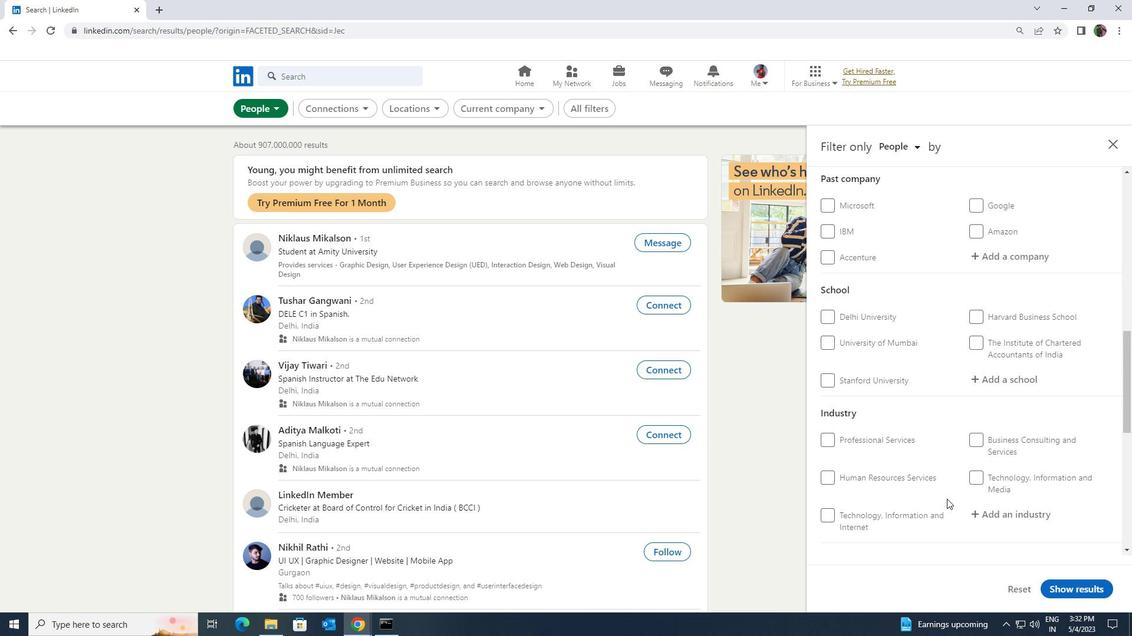 
Action: Mouse moved to (945, 501)
Screenshot: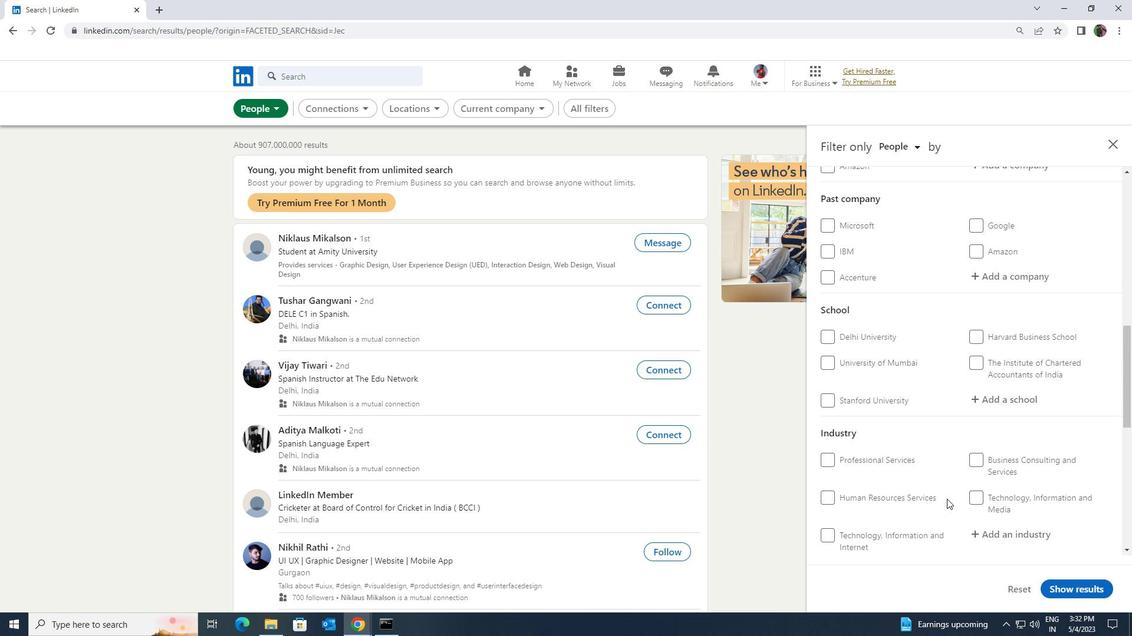 
Action: Mouse scrolled (945, 501) with delta (0, 0)
Screenshot: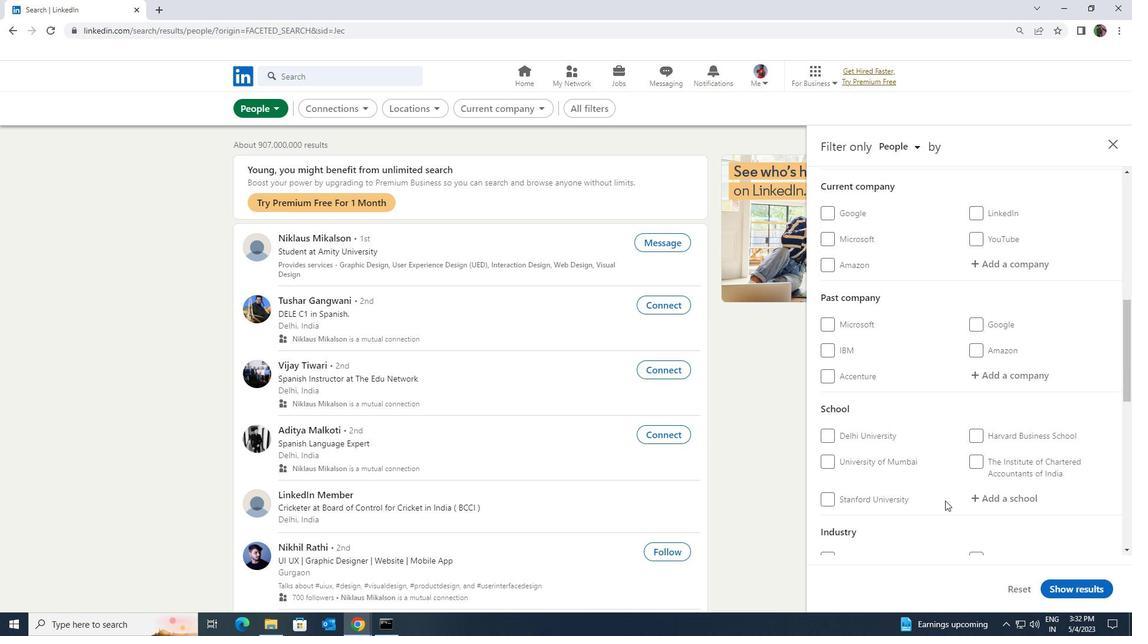 
Action: Mouse moved to (944, 501)
Screenshot: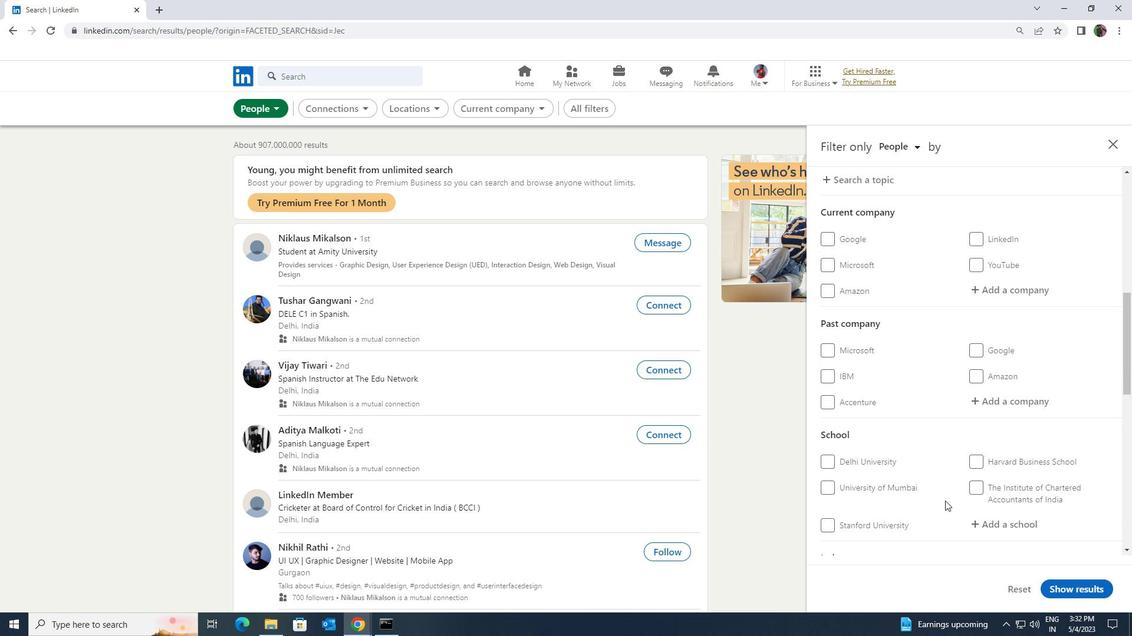 
Action: Mouse scrolled (944, 502) with delta (0, 0)
Screenshot: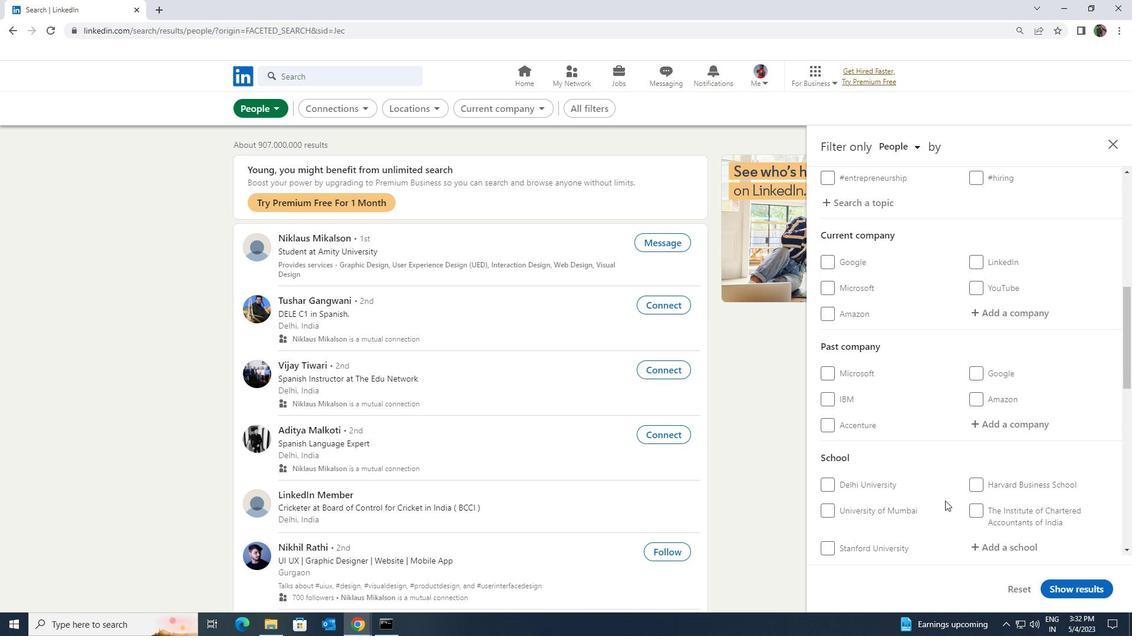 
Action: Mouse scrolled (944, 502) with delta (0, 0)
Screenshot: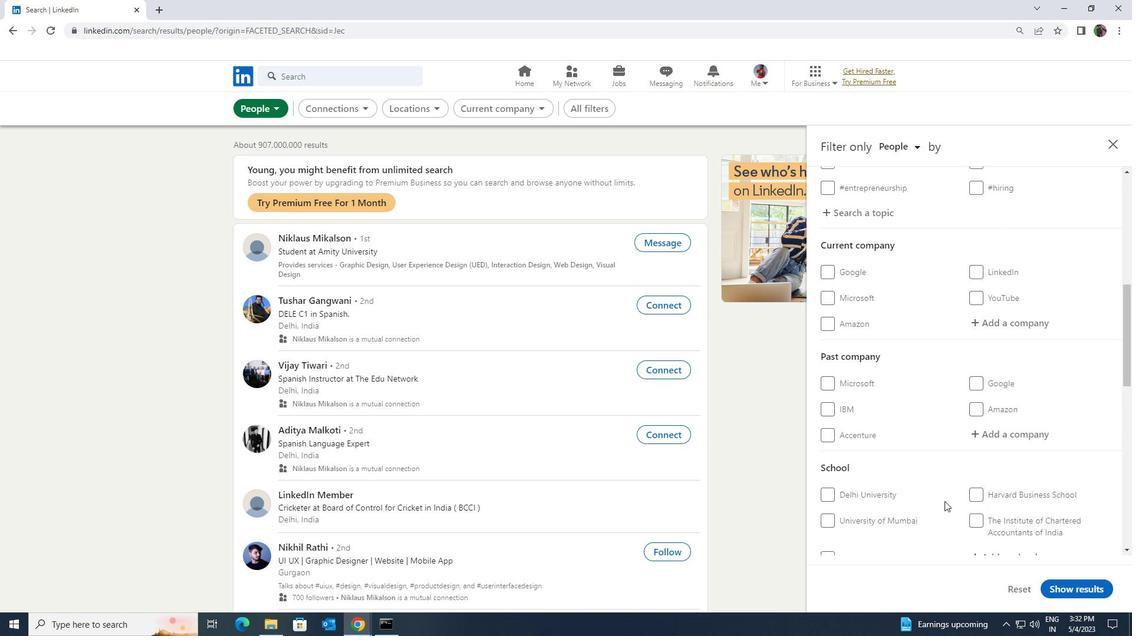 
Action: Mouse moved to (987, 442)
Screenshot: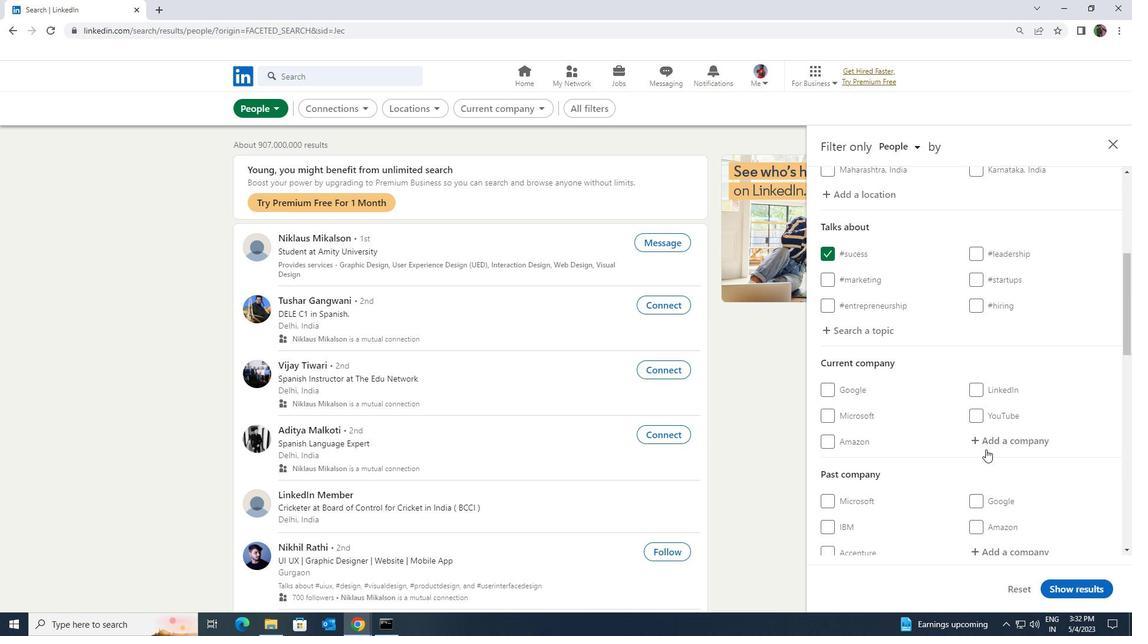 
Action: Mouse pressed left at (987, 442)
Screenshot: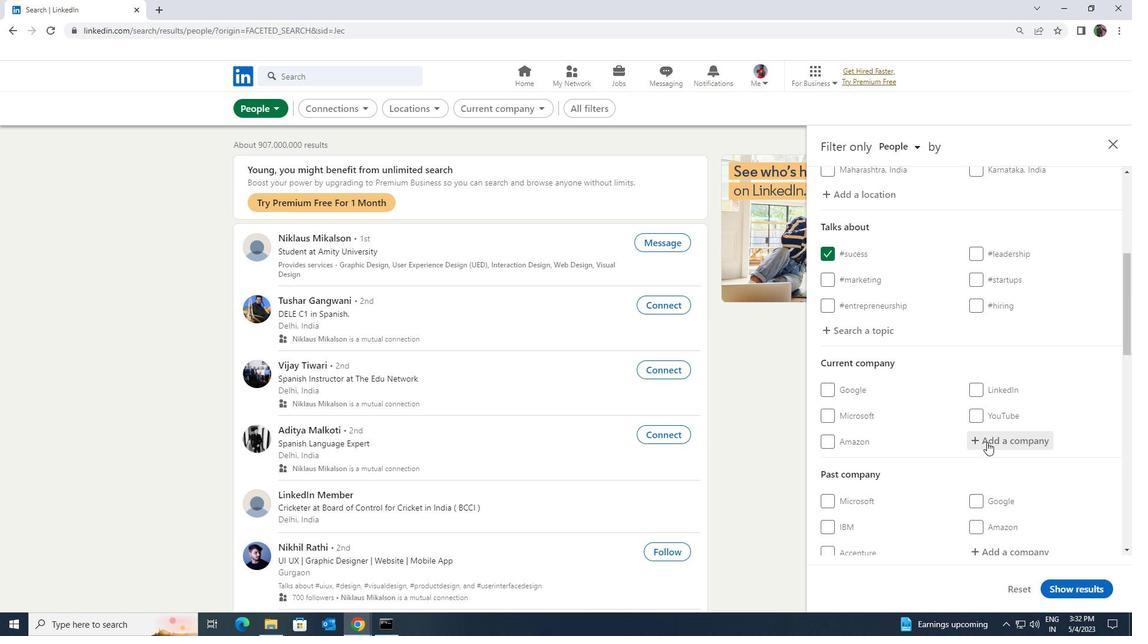 
Action: Key pressed <Key.shift>LENSKART
Screenshot: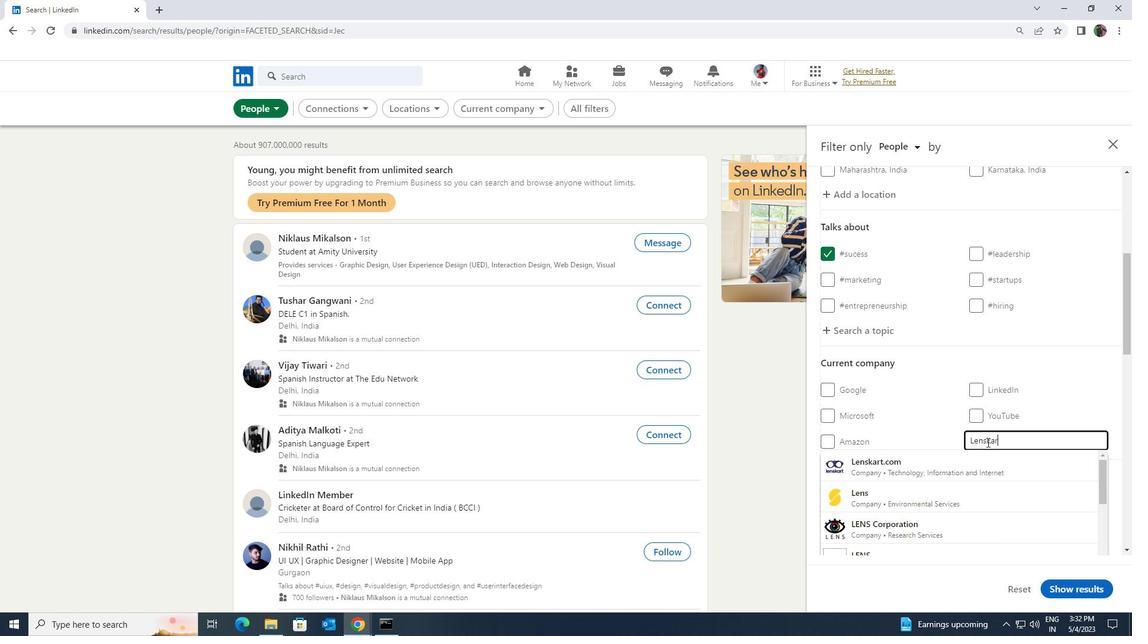 
Action: Mouse moved to (980, 459)
Screenshot: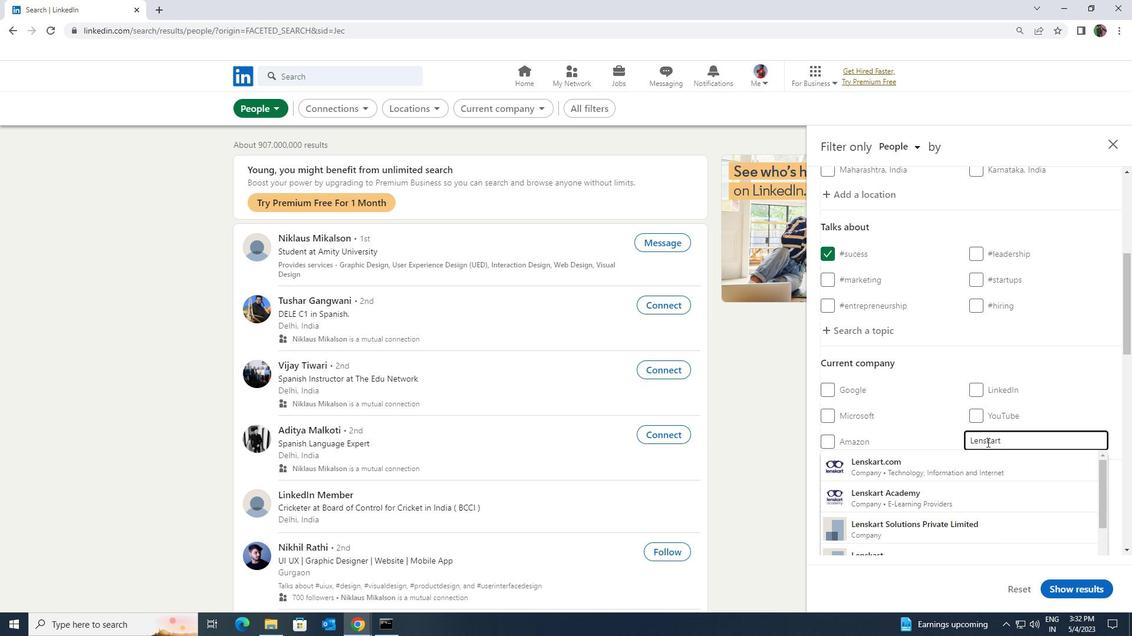 
Action: Mouse pressed left at (980, 459)
Screenshot: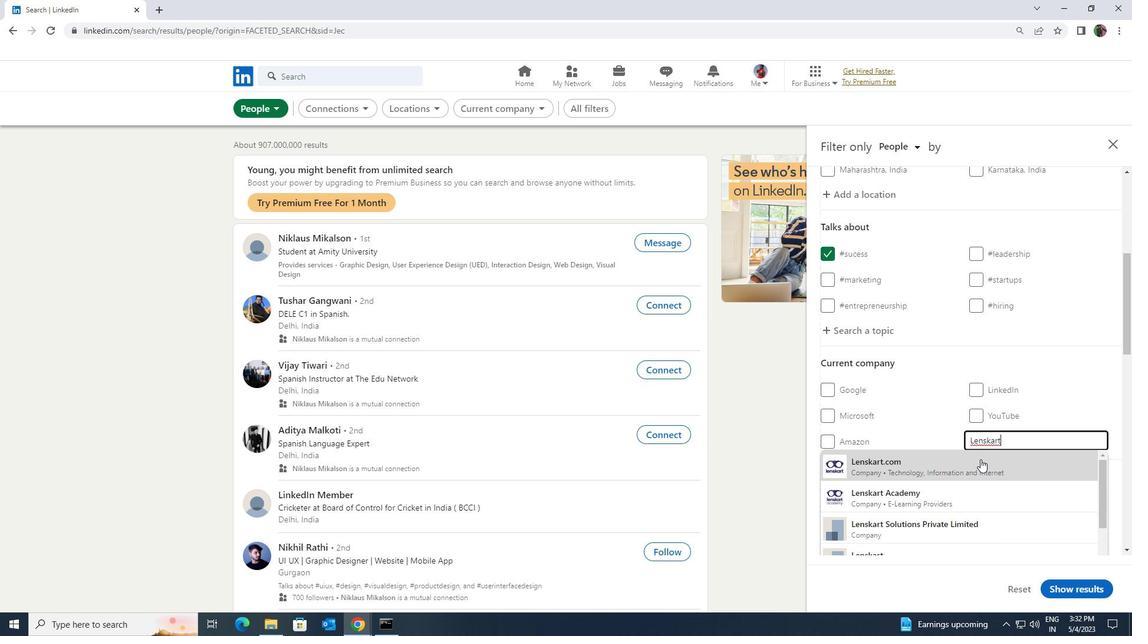 
Action: Mouse moved to (979, 460)
Screenshot: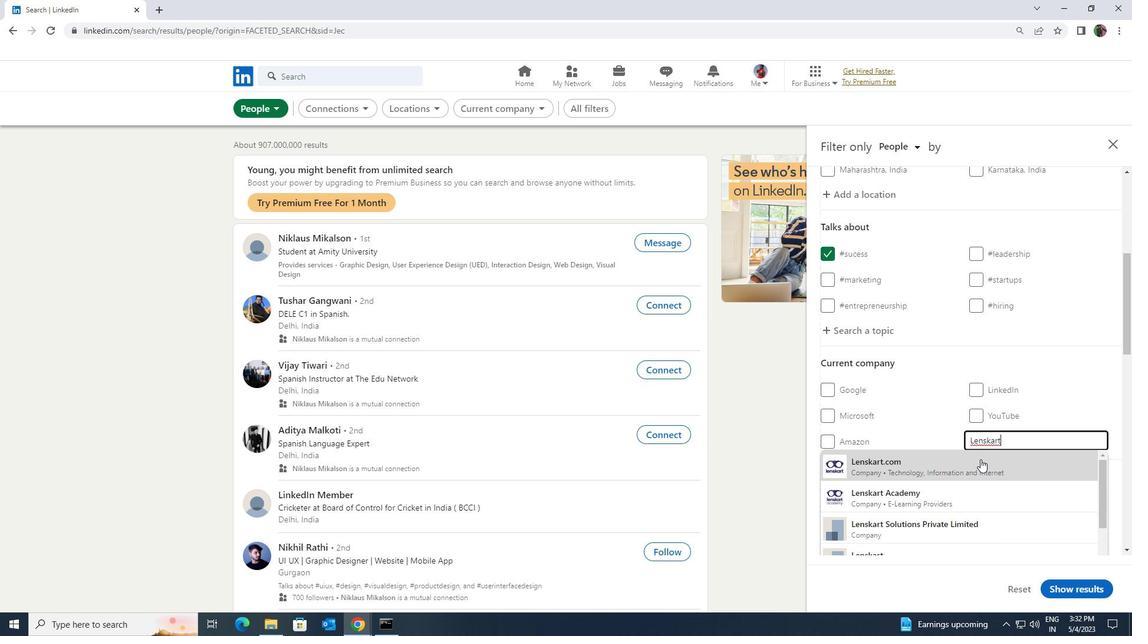 
Action: Mouse scrolled (979, 459) with delta (0, 0)
Screenshot: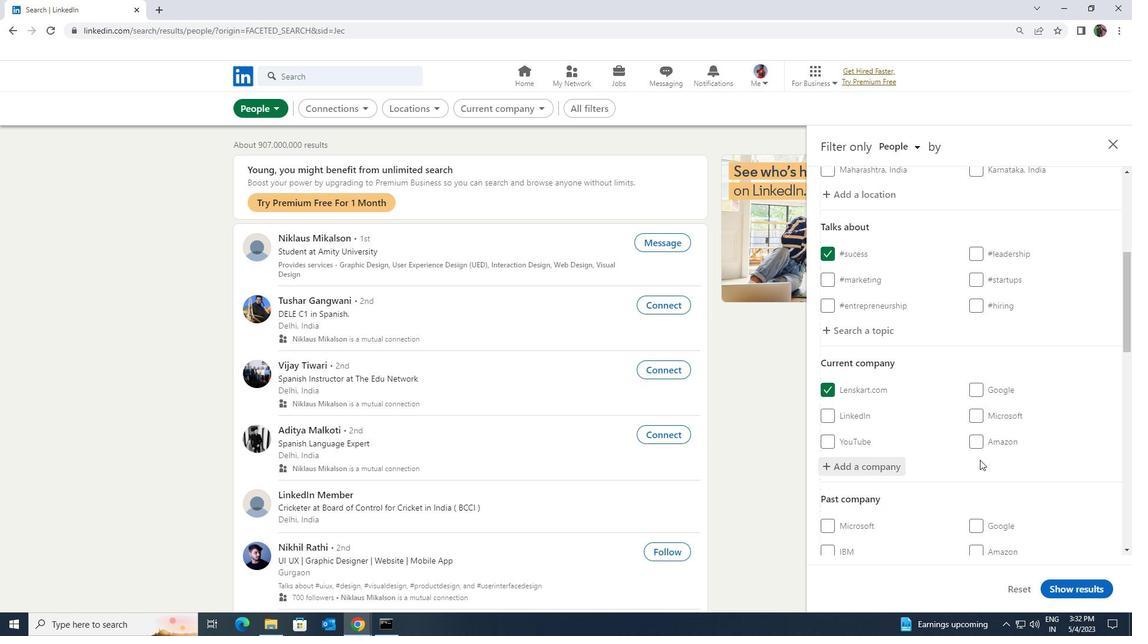
Action: Mouse scrolled (979, 459) with delta (0, 0)
Screenshot: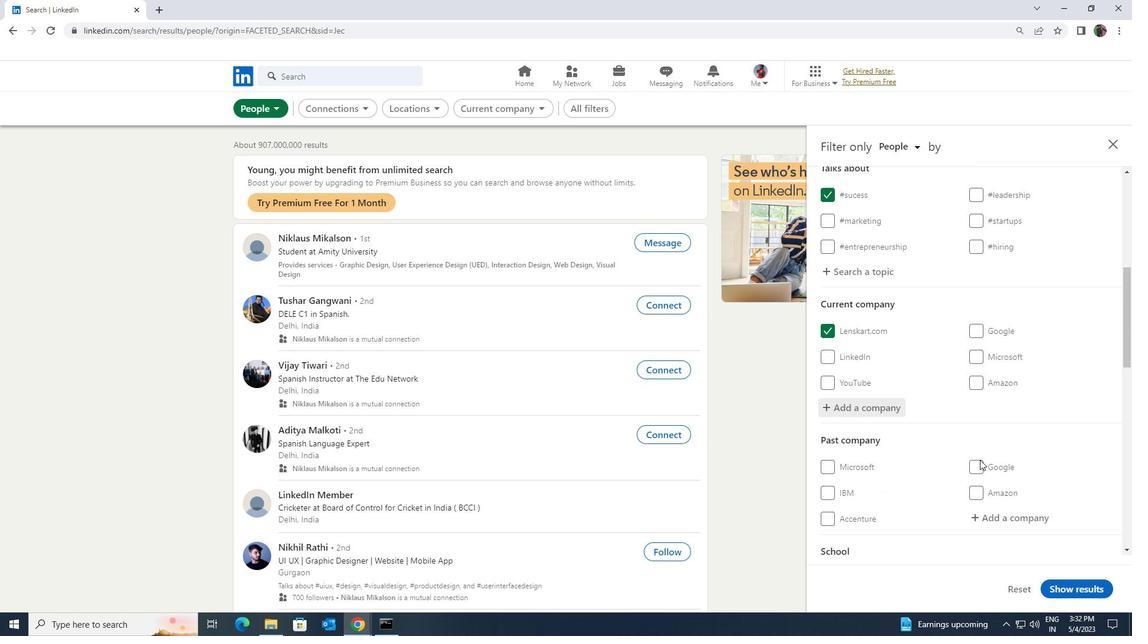 
Action: Mouse scrolled (979, 459) with delta (0, 0)
Screenshot: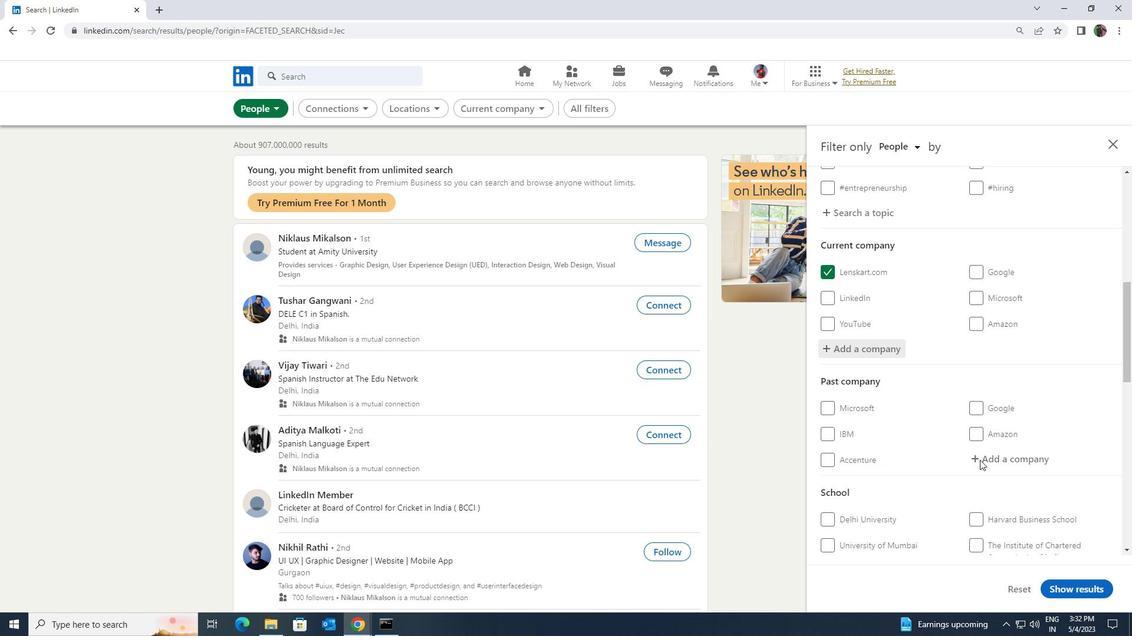 
Action: Mouse scrolled (979, 459) with delta (0, 0)
Screenshot: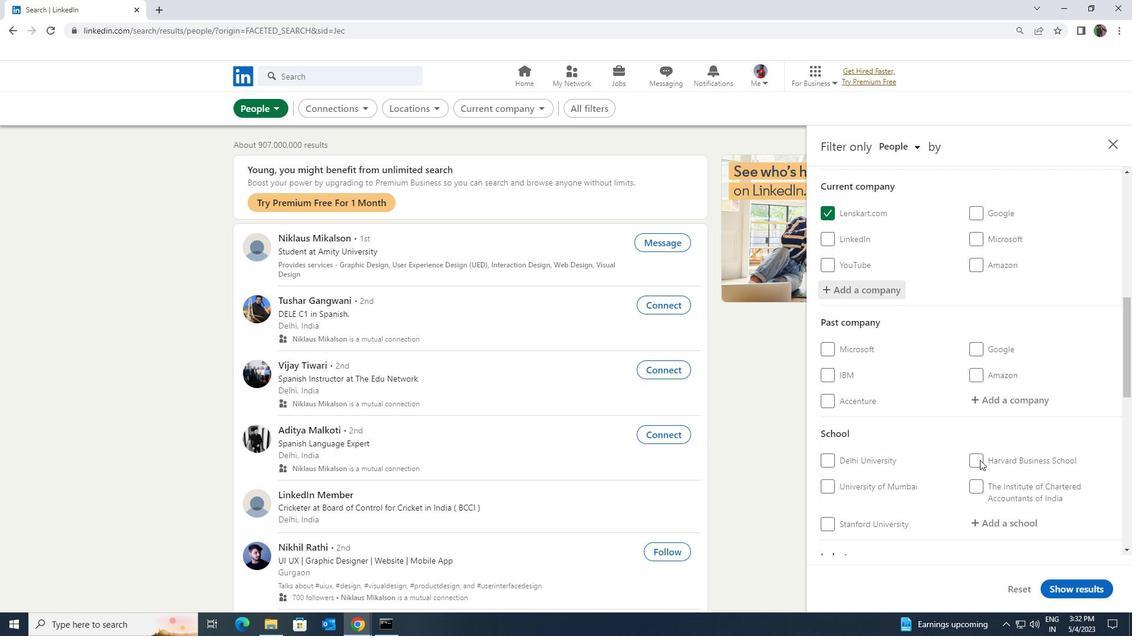
Action: Mouse moved to (980, 465)
Screenshot: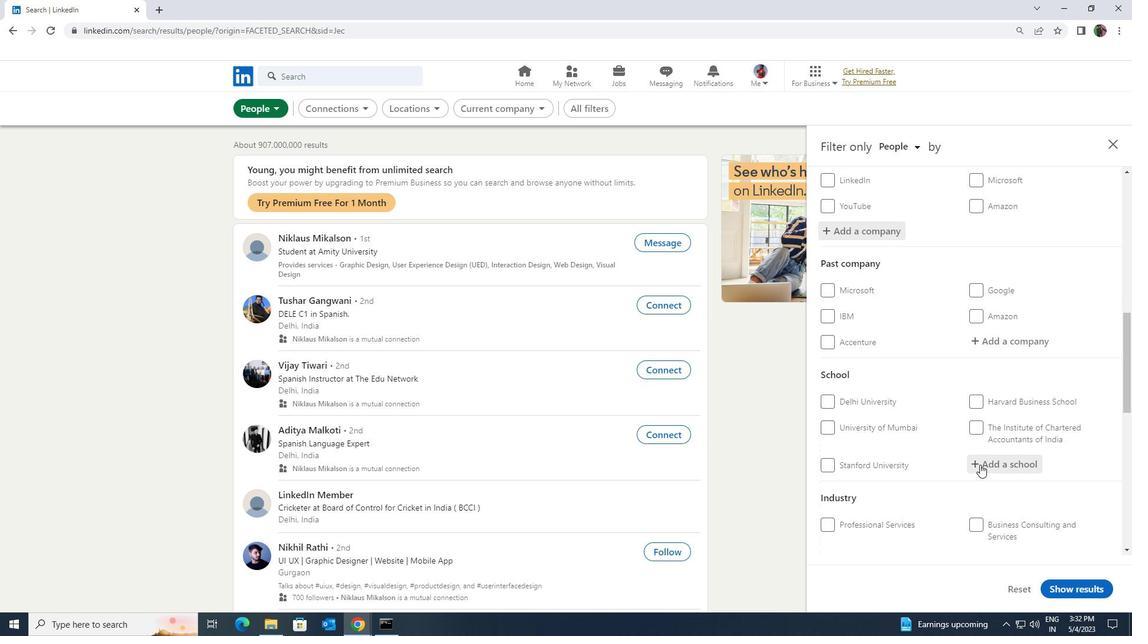 
Action: Mouse pressed left at (980, 465)
Screenshot: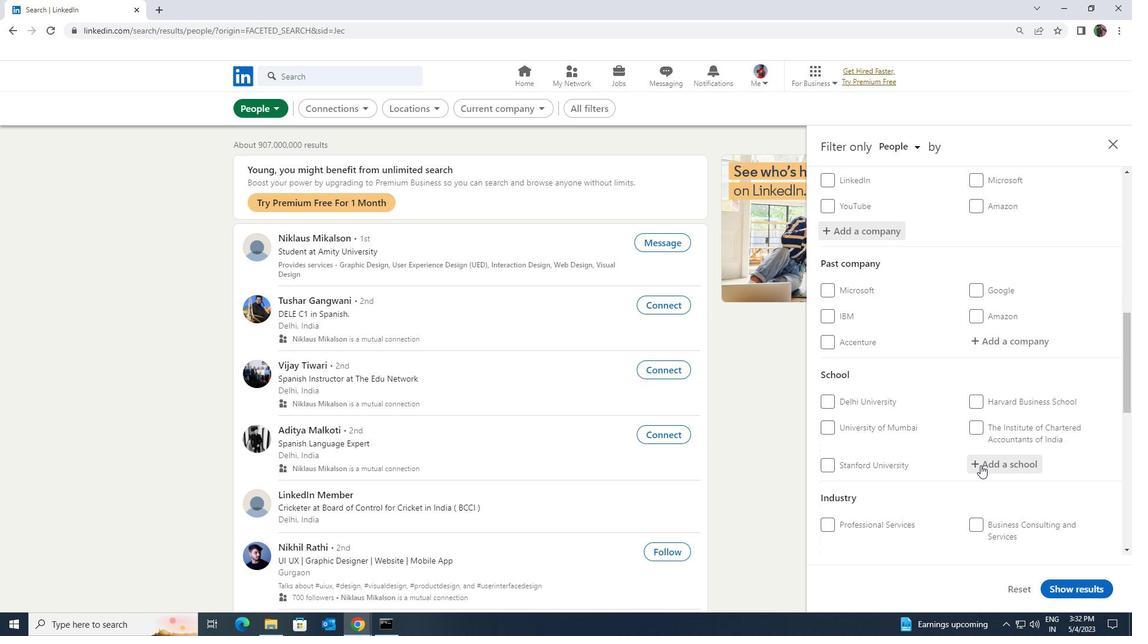 
Action: Key pressed <Key.shift><Key.shift><Key.shift><Key.shift><Key.shift><Key.shift><Key.shift><Key.shift><Key.shift><Key.shift><Key.shift><Key.shift><Key.shift><Key.shift><Key.shift><Key.shift><Key.shift><Key.shift>GYAN<Key.space><Key.shift>VIHAR<Key.space><Key.shift>UNIVERSITY<Key.space><Key.shift>JAI<Key.backspace><Key.backspace><Key.backspace><Key.backspace><Key.space><Key.shift><Key.shift>JAIPUR<Key.enter>
Screenshot: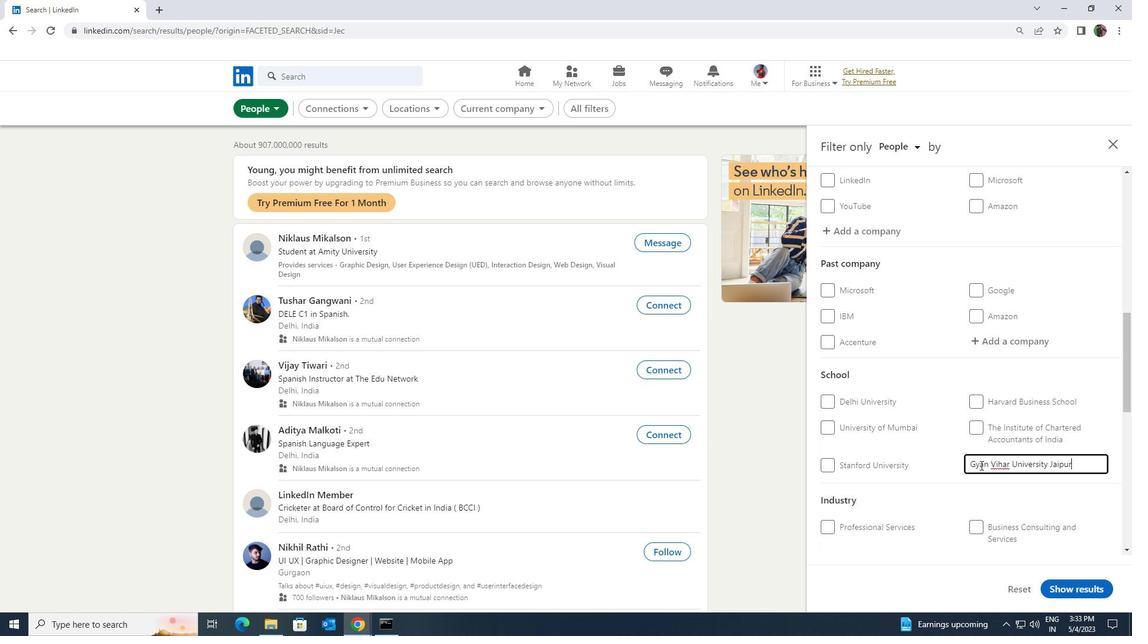 
Action: Mouse scrolled (980, 465) with delta (0, 0)
Screenshot: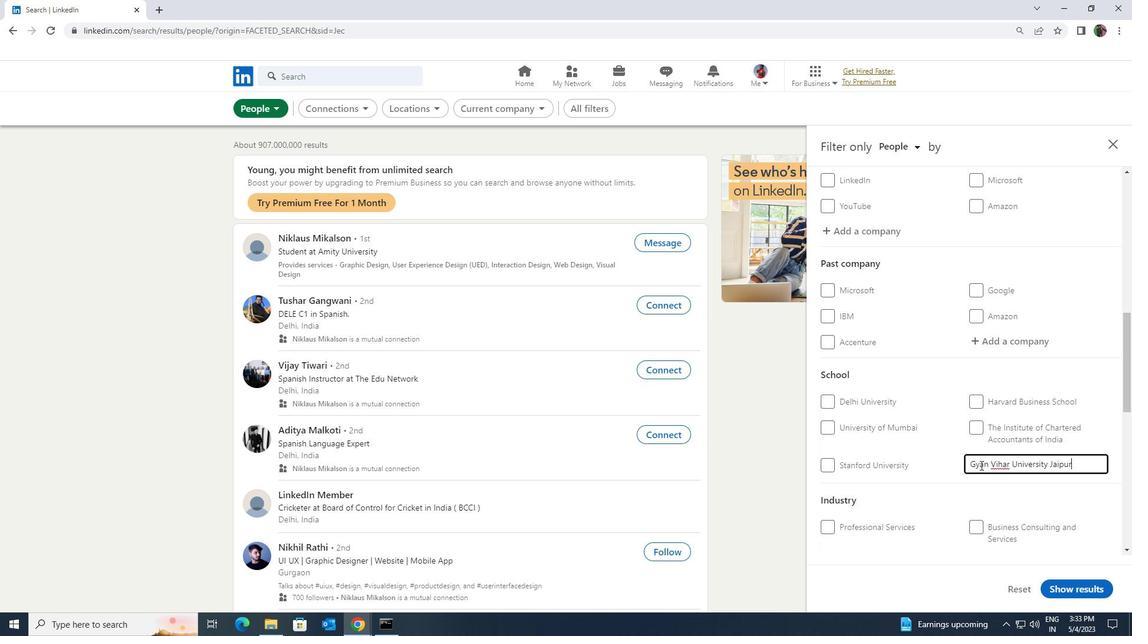 
Action: Mouse scrolled (980, 465) with delta (0, 0)
Screenshot: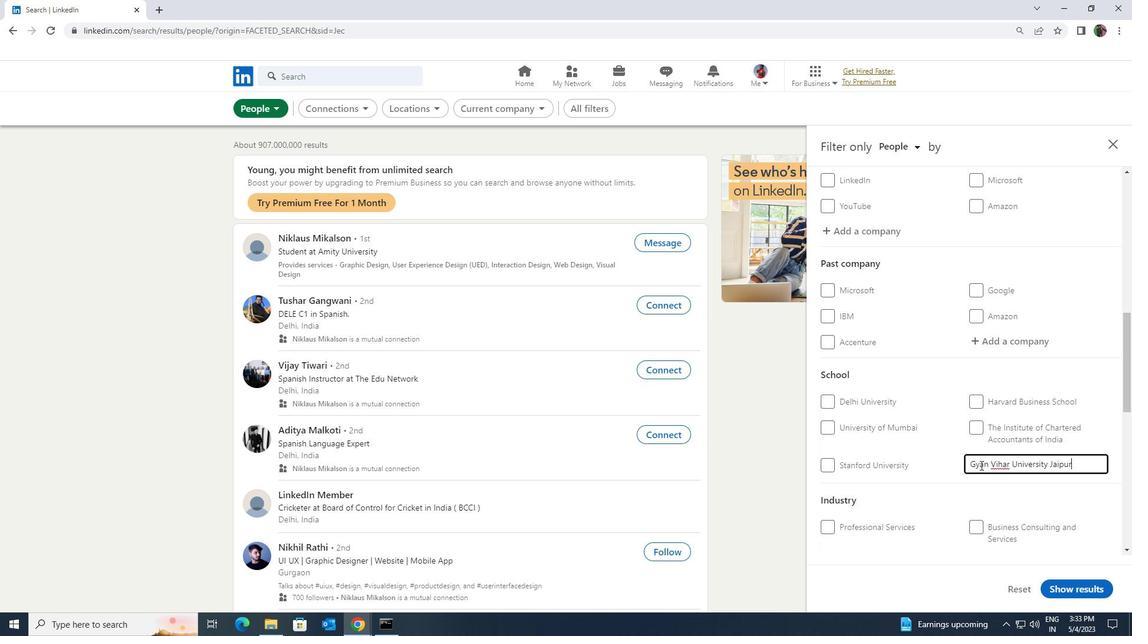 
Action: Mouse moved to (986, 479)
Screenshot: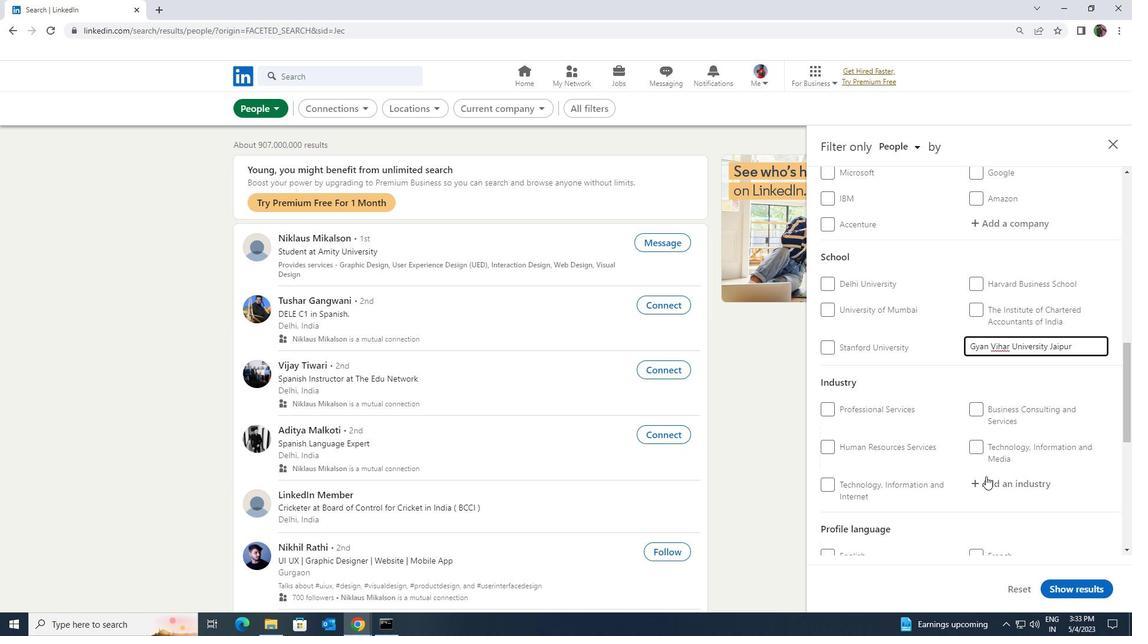 
Action: Mouse pressed left at (986, 479)
Screenshot: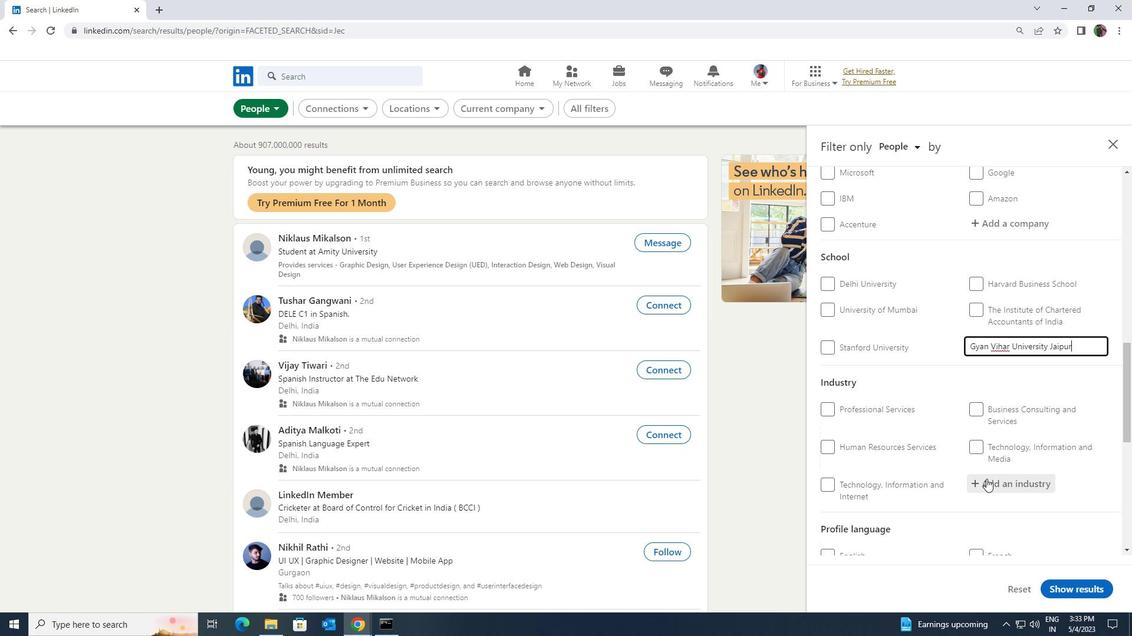 
Action: Key pressed <Key.shift><Key.shift><Key.shift><Key.shift><Key.shift><Key.shift><Key.shift><Key.shift><Key.shift><Key.shift><Key.shift><Key.shift><Key.shift><Key.shift><Key.shift><Key.shift><Key.shift><Key.shift><Key.shift><Key.shift><Key.shift><Key.shift><Key.shift><Key.shift><Key.shift>RETAIL<Key.space><Key.shift>ART<Key.space>
Screenshot: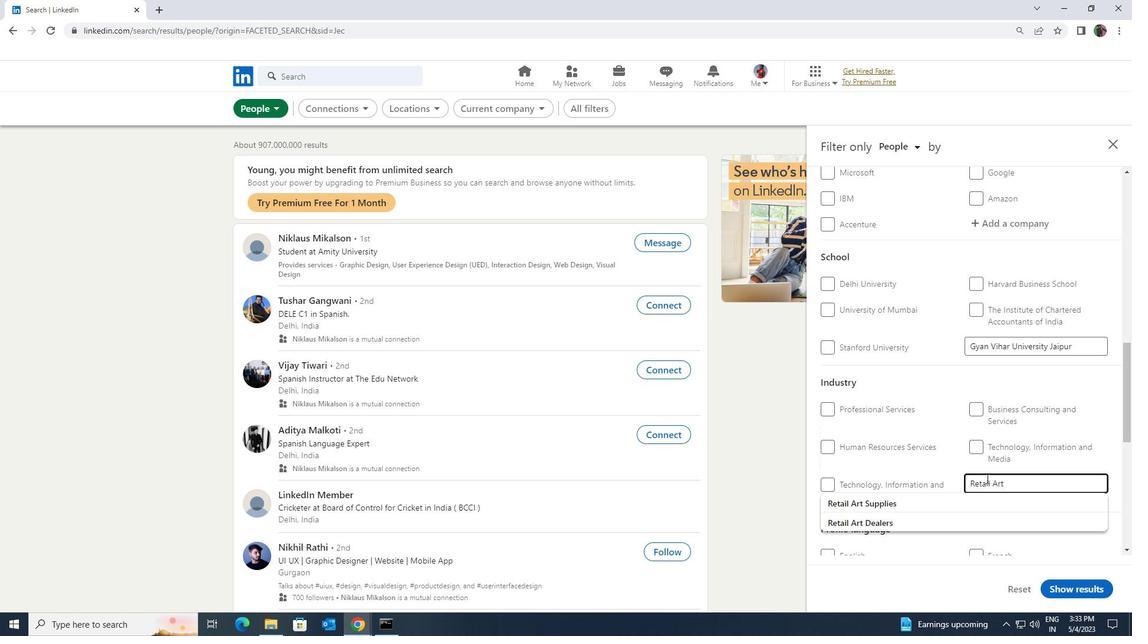 
Action: Mouse moved to (959, 518)
Screenshot: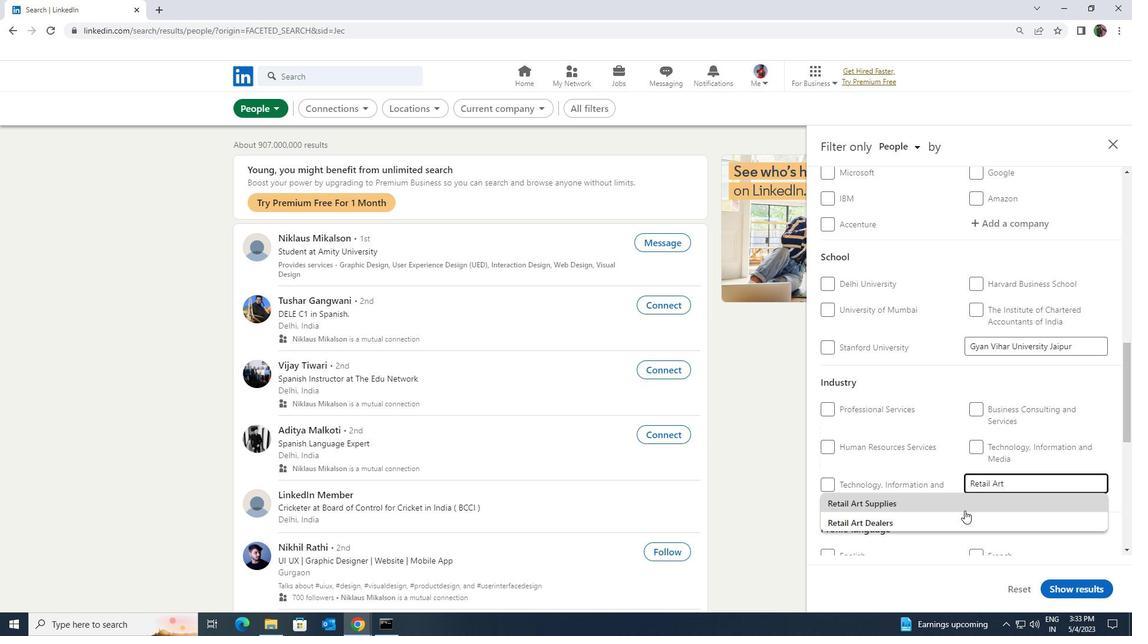 
Action: Mouse pressed left at (959, 518)
Screenshot: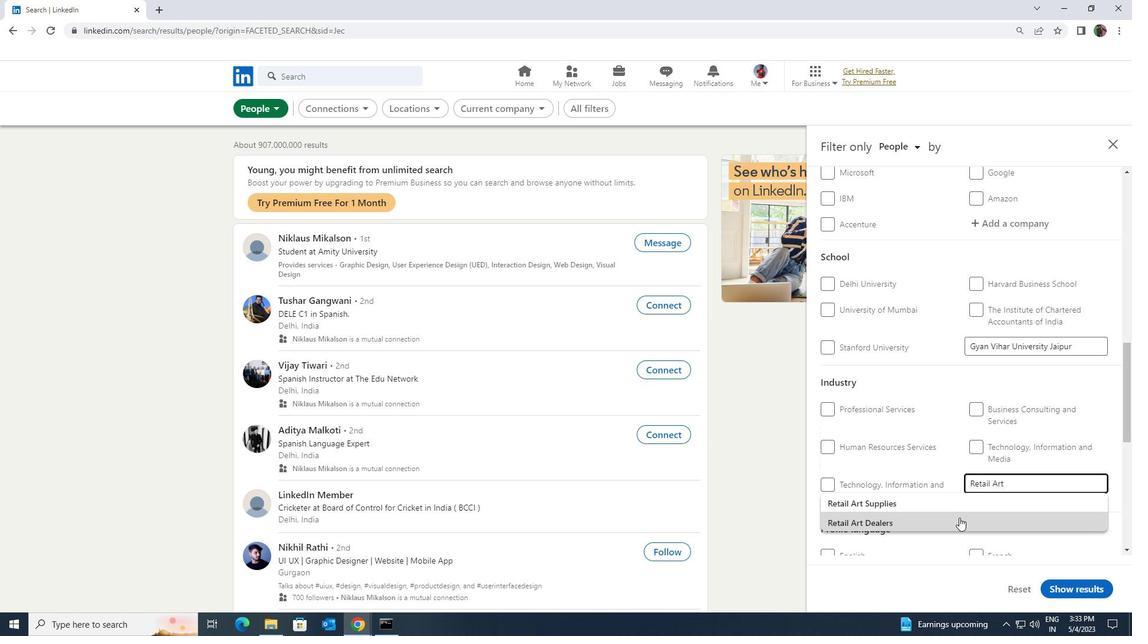 
Action: Mouse scrolled (959, 517) with delta (0, 0)
Screenshot: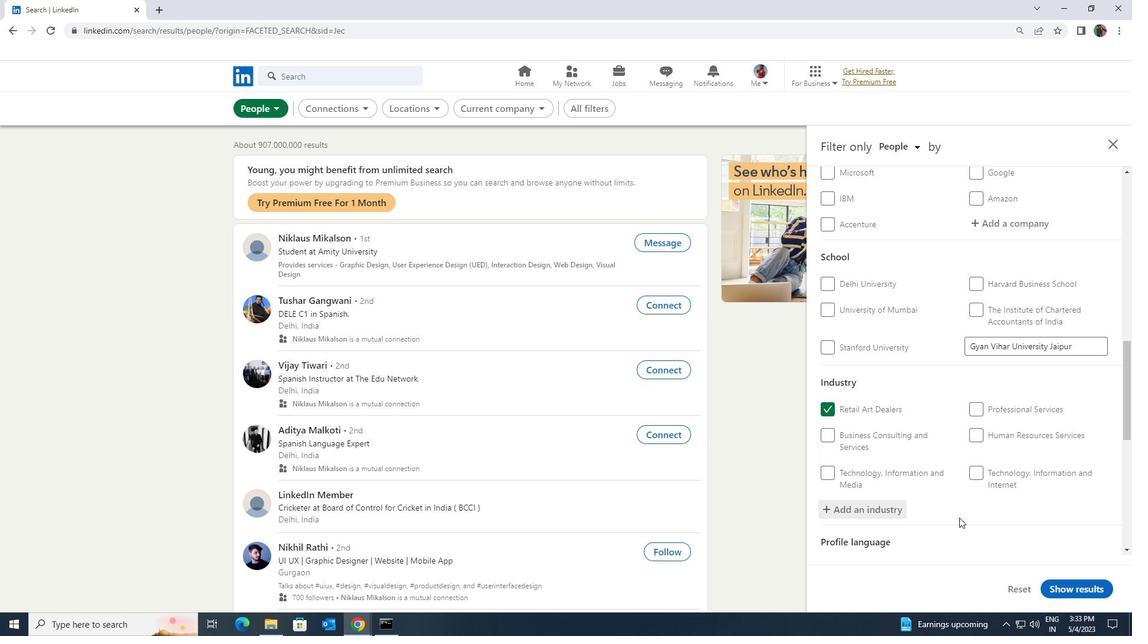 
Action: Mouse scrolled (959, 517) with delta (0, 0)
Screenshot: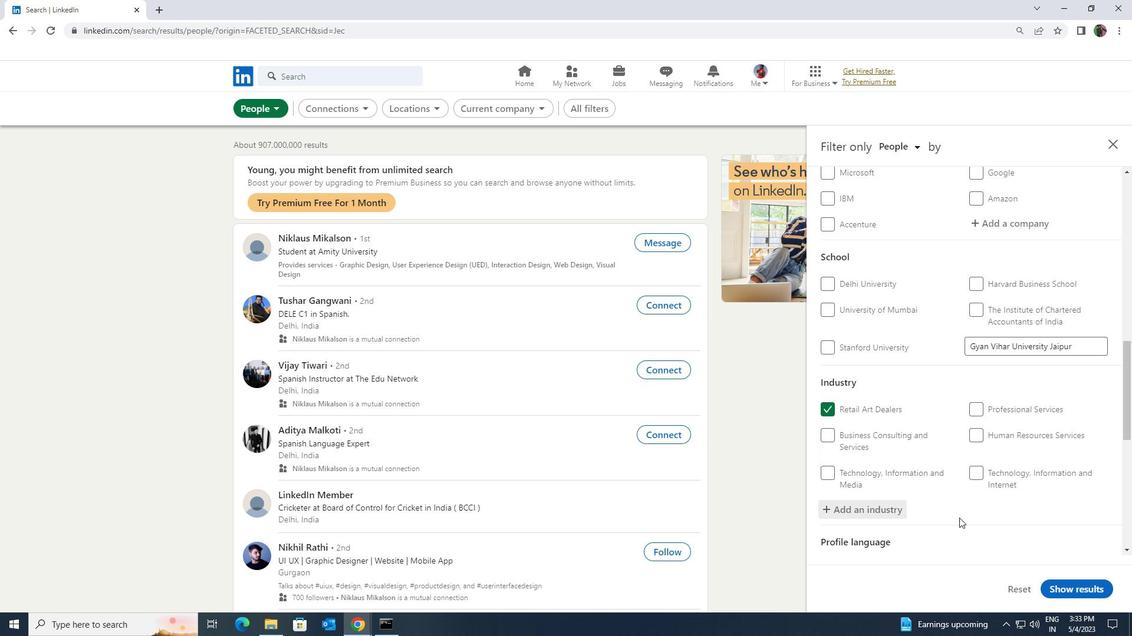 
Action: Mouse scrolled (959, 517) with delta (0, 0)
Screenshot: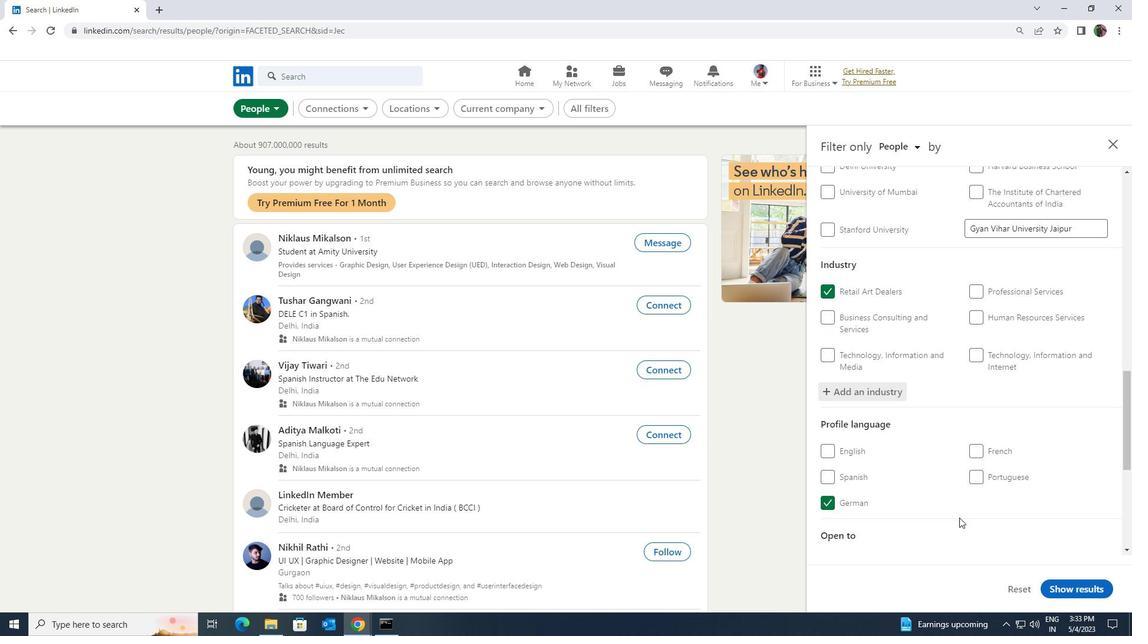 
Action: Mouse scrolled (959, 517) with delta (0, 0)
Screenshot: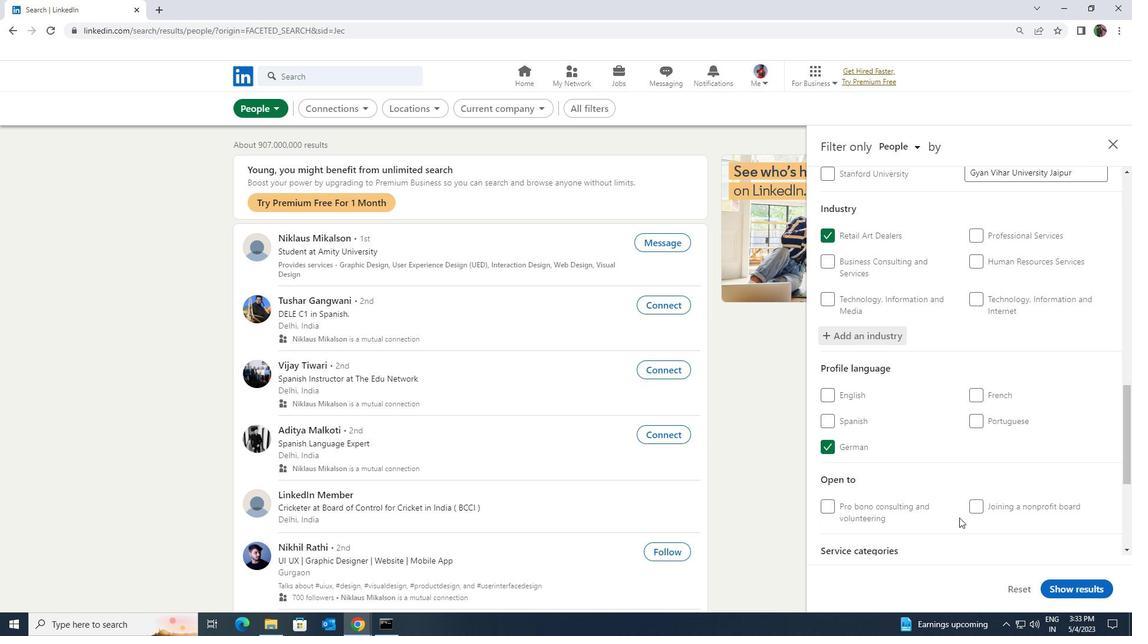 
Action: Mouse scrolled (959, 517) with delta (0, 0)
Screenshot: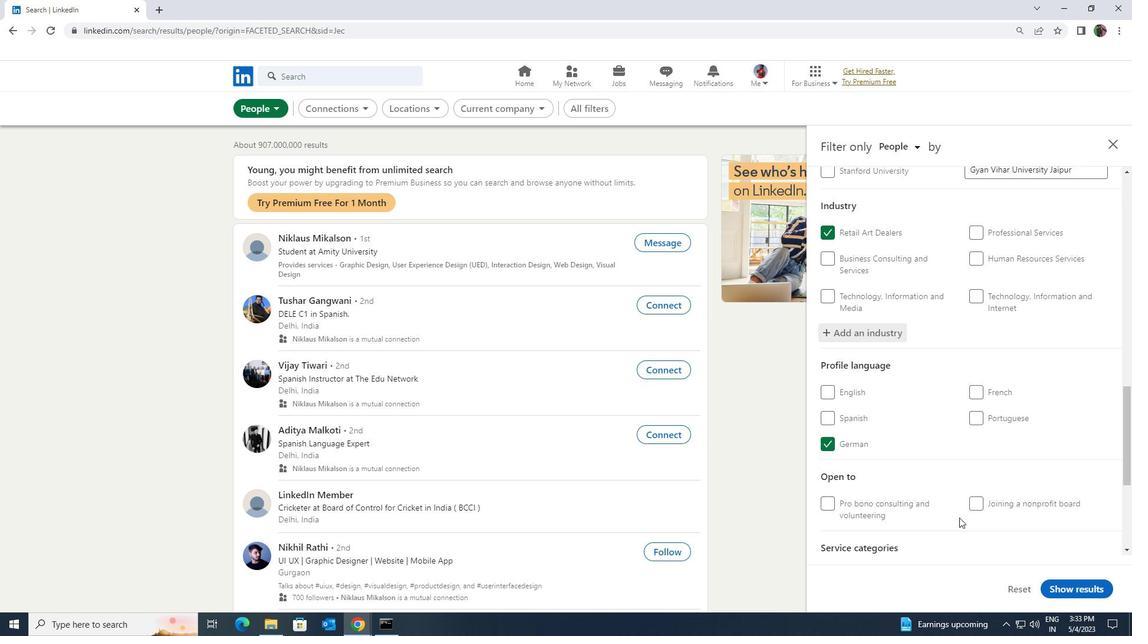
Action: Mouse moved to (987, 511)
Screenshot: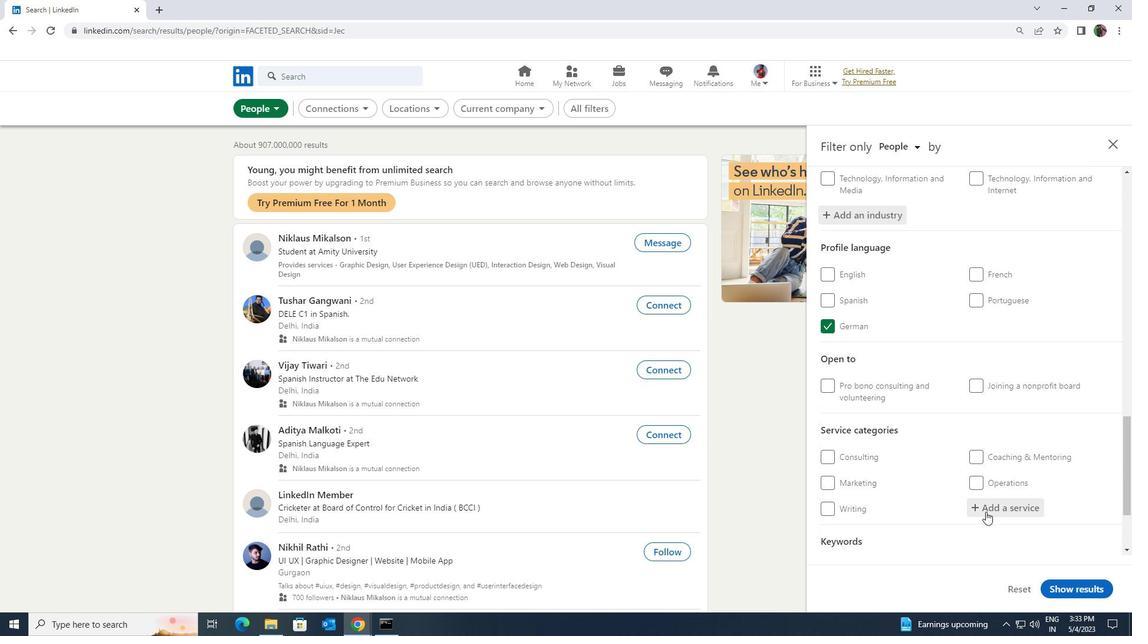 
Action: Mouse pressed left at (987, 511)
Screenshot: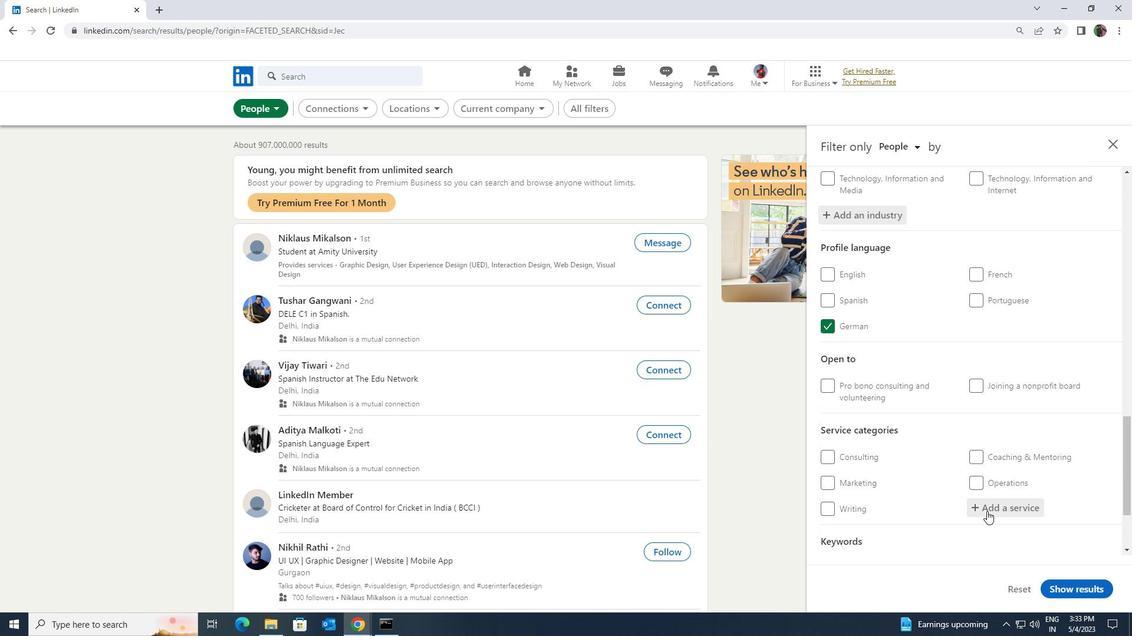 
Action: Key pressed <Key.shift><Key.shift><Key.shift><Key.shift>UX<Key.space>RESE
Screenshot: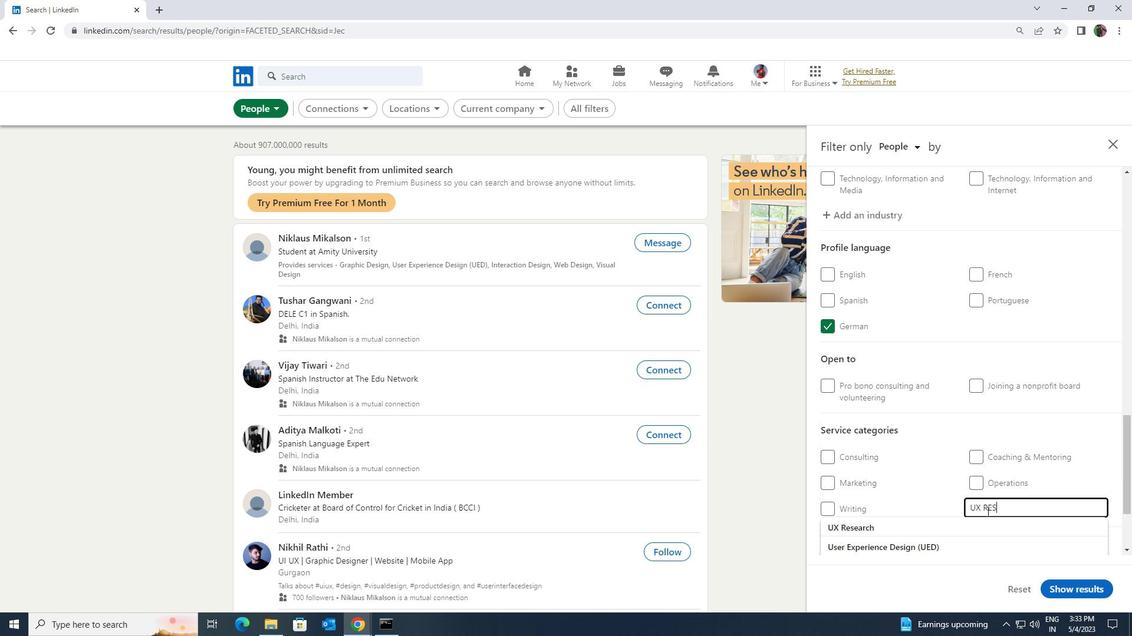 
Action: Mouse moved to (978, 517)
Screenshot: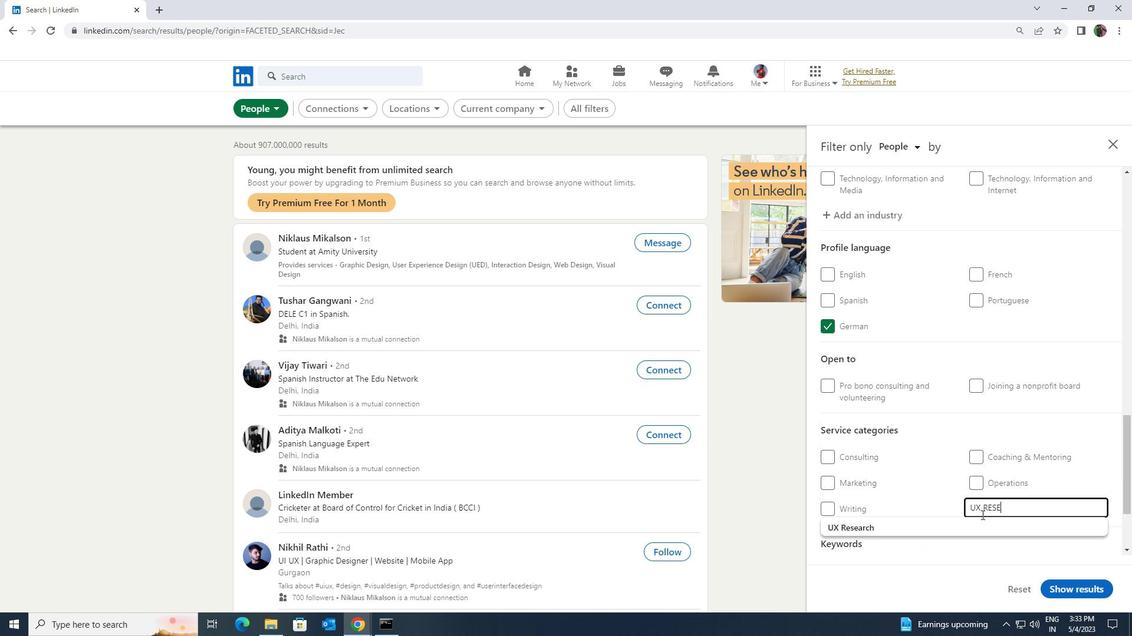 
Action: Mouse pressed left at (978, 517)
Screenshot: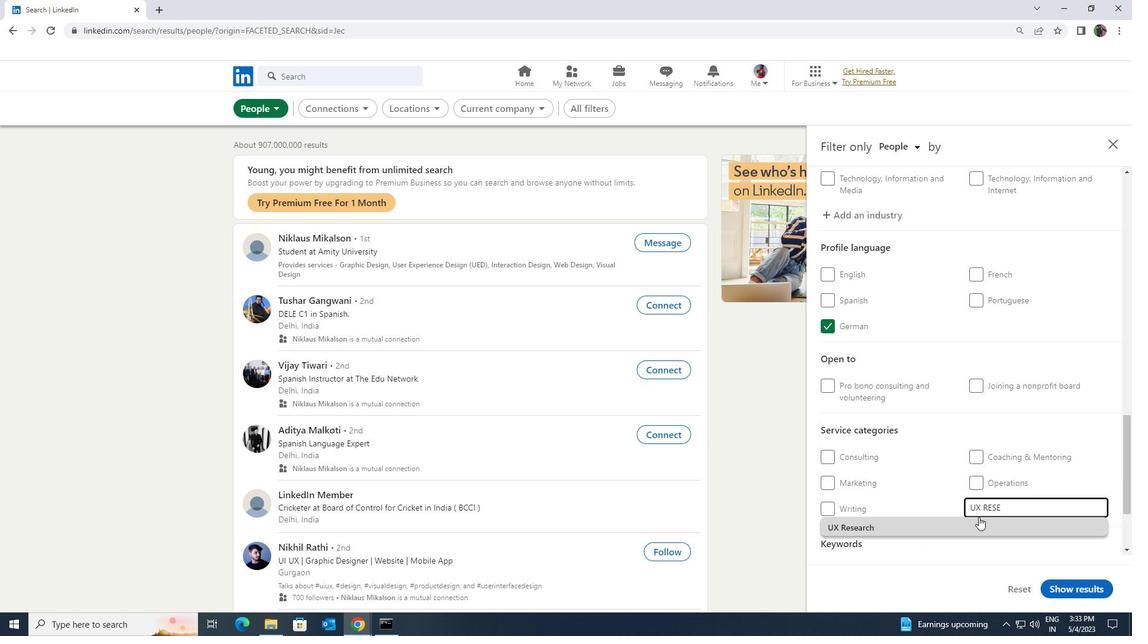 
Action: Mouse moved to (978, 517)
Screenshot: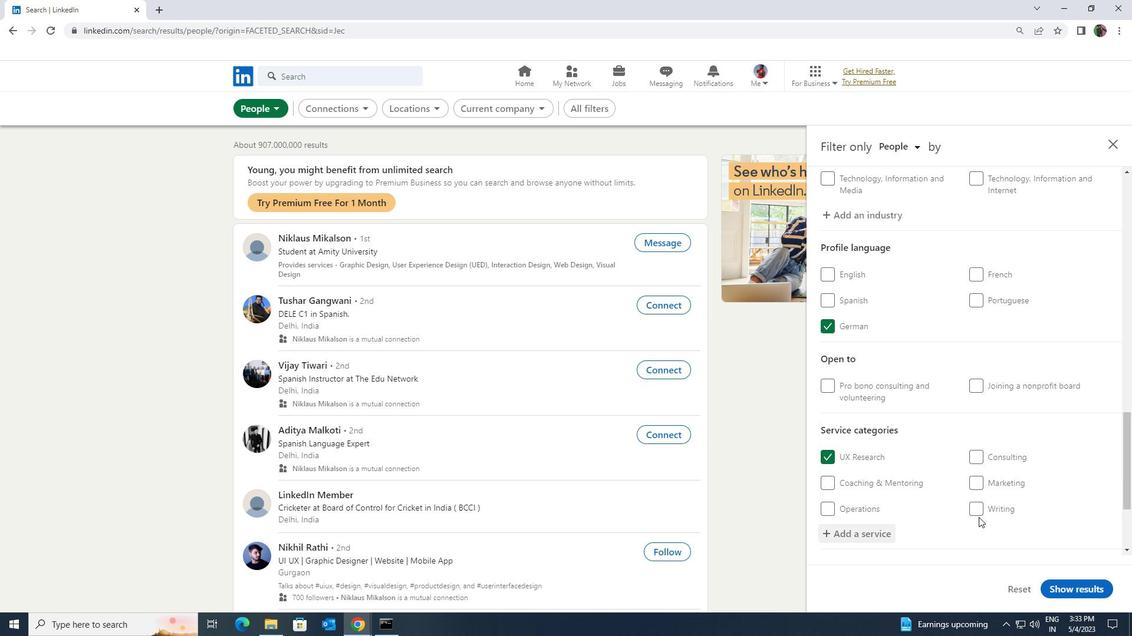 
Action: Mouse scrolled (978, 517) with delta (0, 0)
Screenshot: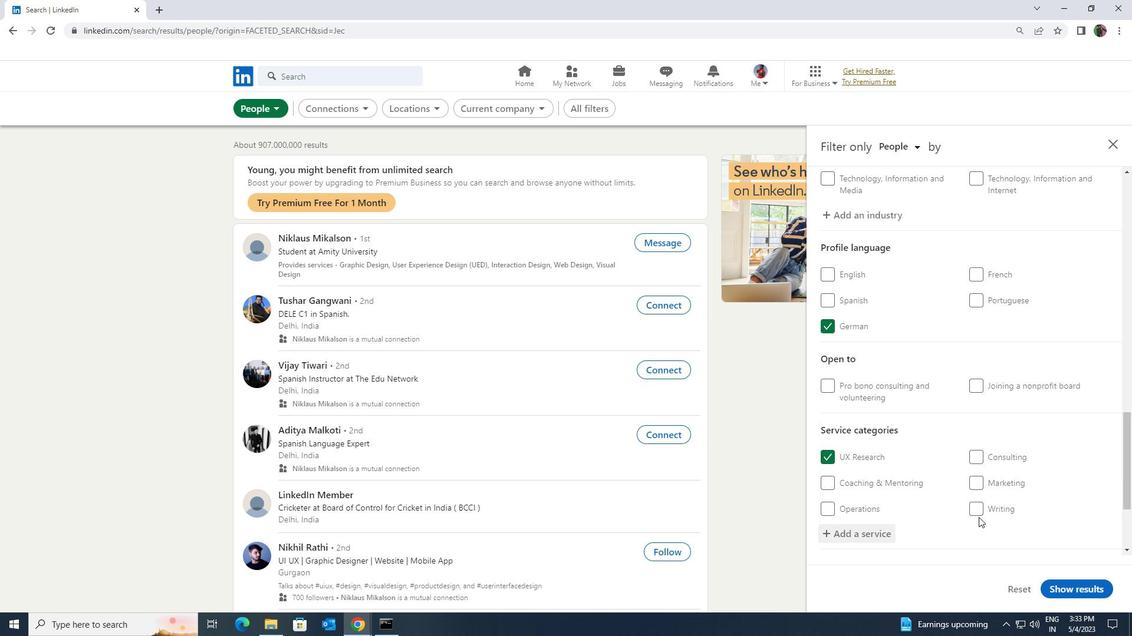
Action: Mouse scrolled (978, 517) with delta (0, 0)
Screenshot: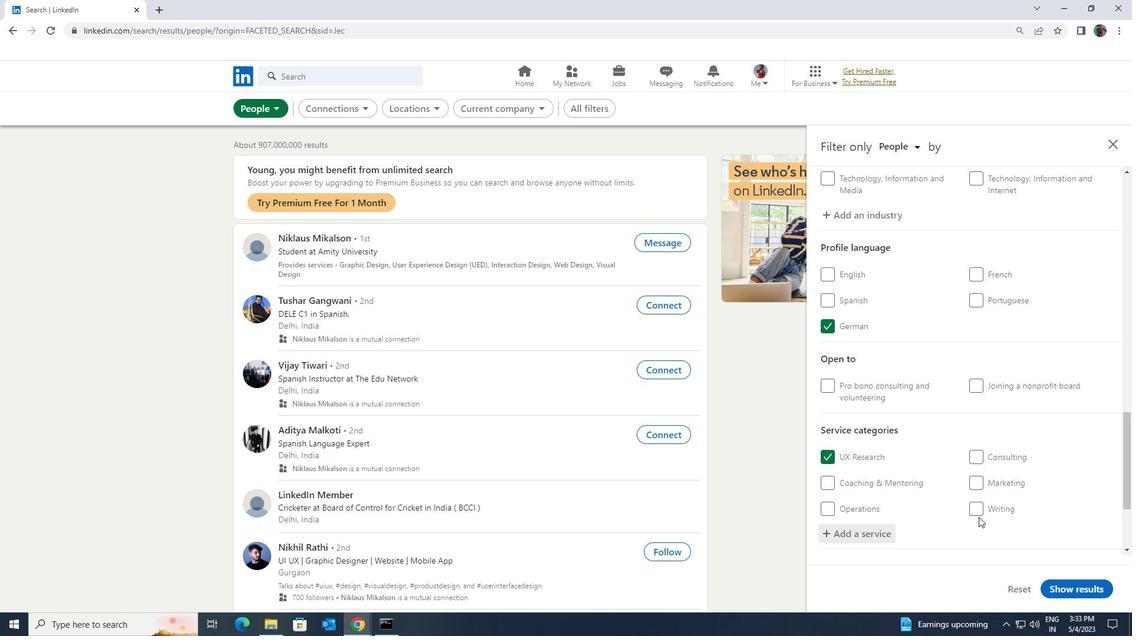 
Action: Mouse scrolled (978, 517) with delta (0, 0)
Screenshot: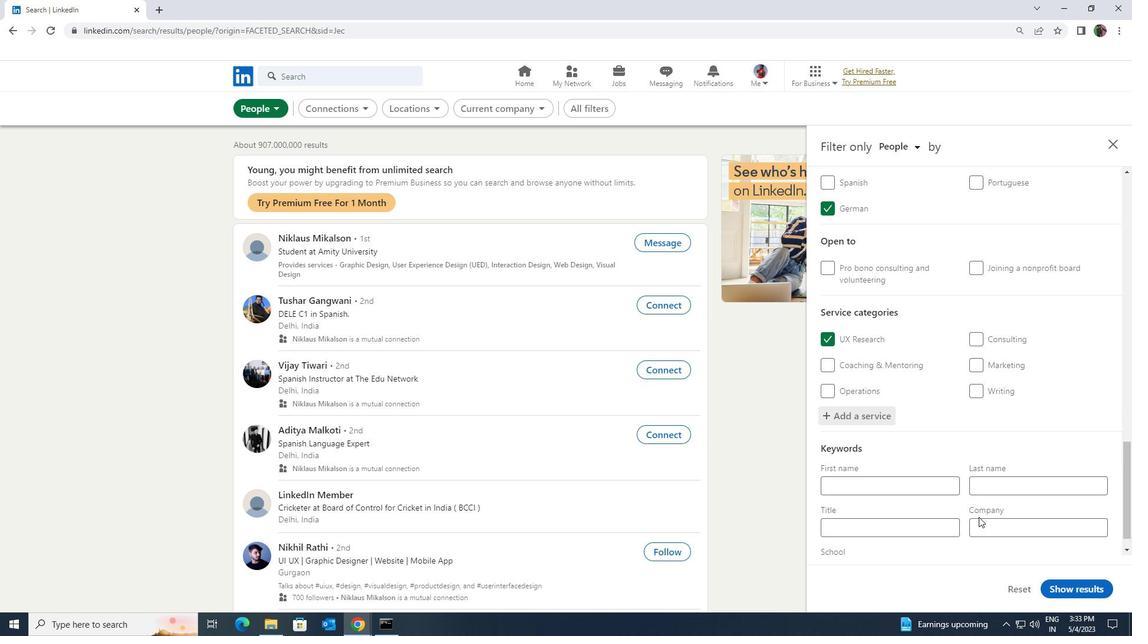 
Action: Mouse moved to (949, 502)
Screenshot: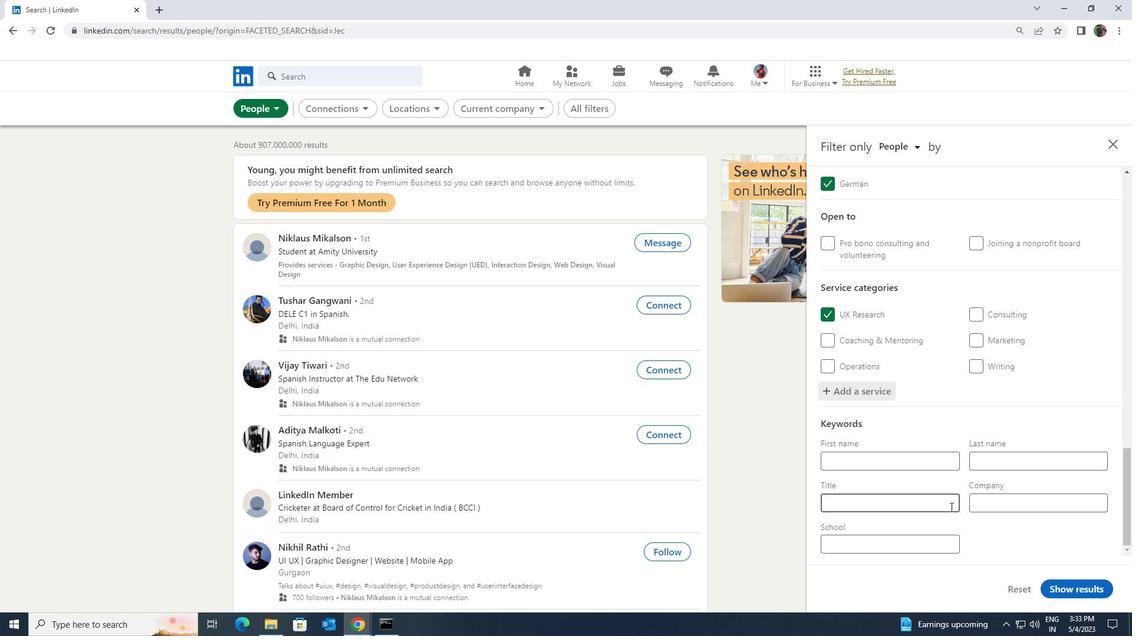 
Action: Mouse pressed left at (949, 502)
Screenshot: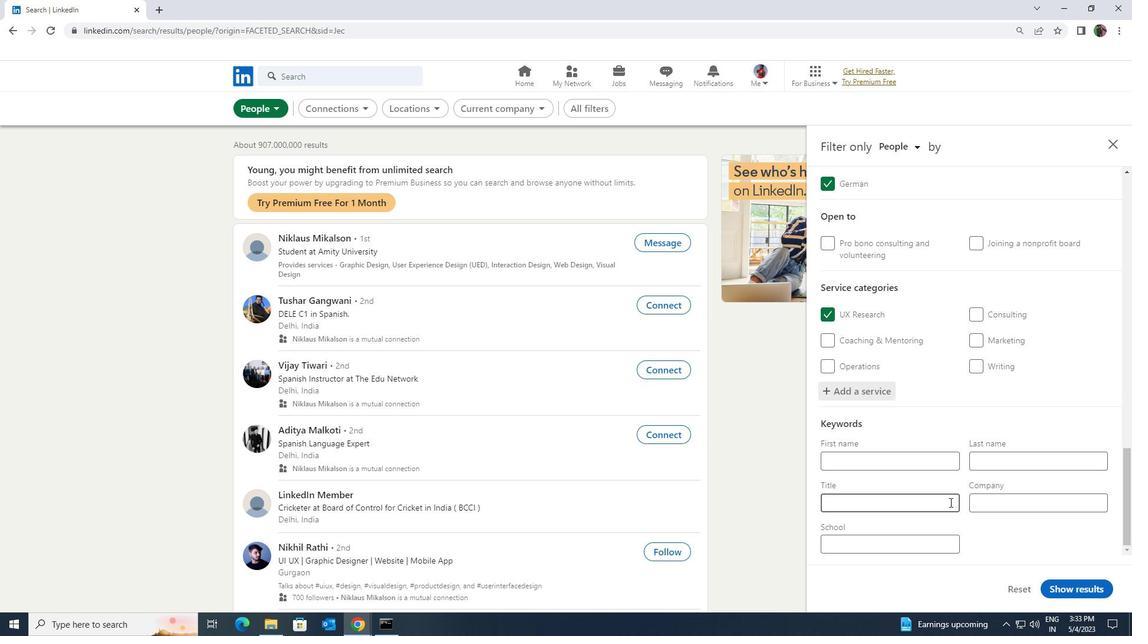 
Action: Key pressed <Key.shift><Key.shift><Key.shift><Key.shift><Key.shift><Key.shift><Key.shift><Key.shift><Key.shift><Key.shift><Key.shift><Key.shift><Key.shift>MARKETING<Key.space><Key.shift><Key.shift><Key.shift><Key.shift><Key.shift><Key.shift><Key.shift><Key.shift>RESEARCH<Key.space><Key.shift>AB<Key.backspace>NALYST
Screenshot: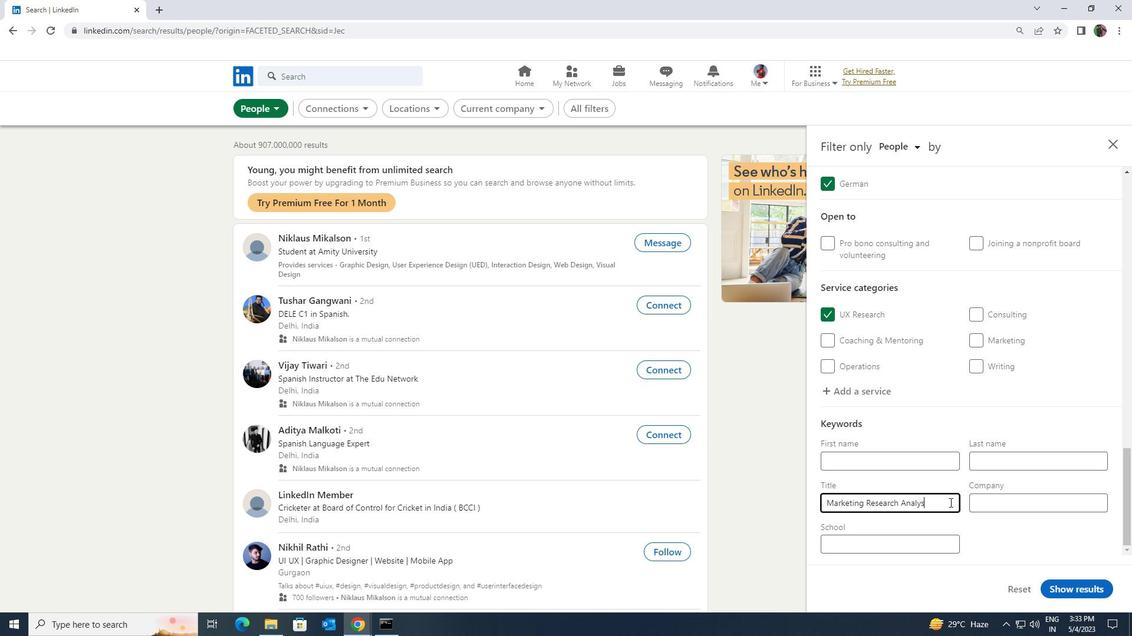 
Action: Mouse moved to (1047, 584)
Screenshot: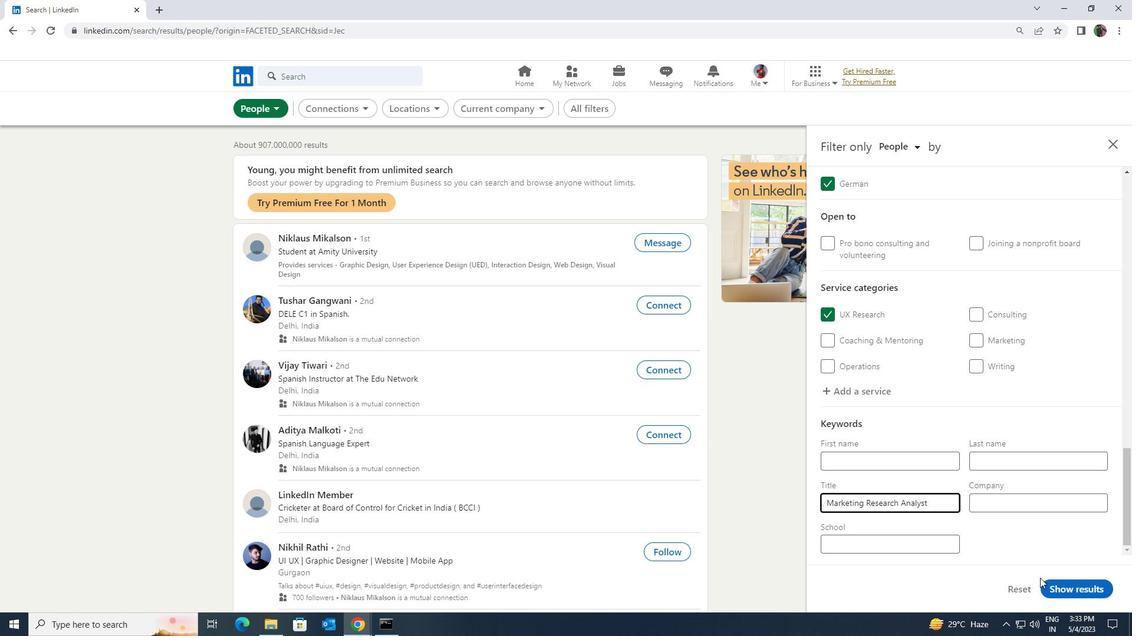 
Action: Mouse pressed left at (1047, 584)
Screenshot: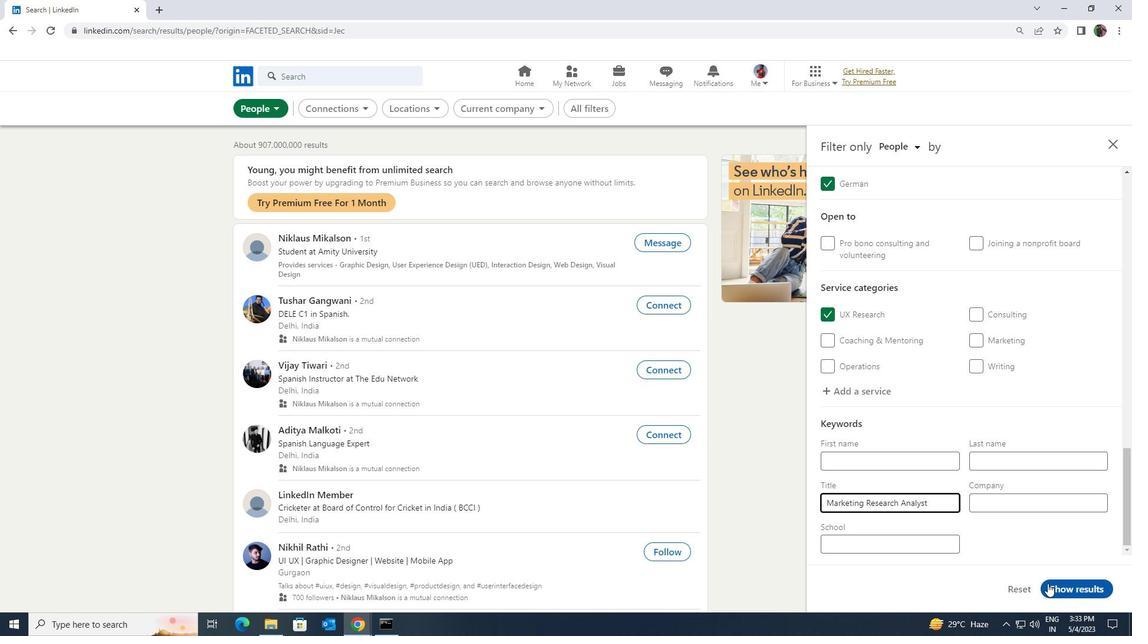 
